 Task: Add a condition where "Hours since ticket status pending User Verification Greater than Ten" in new tickets in your groups.
Action: Mouse moved to (125, 504)
Screenshot: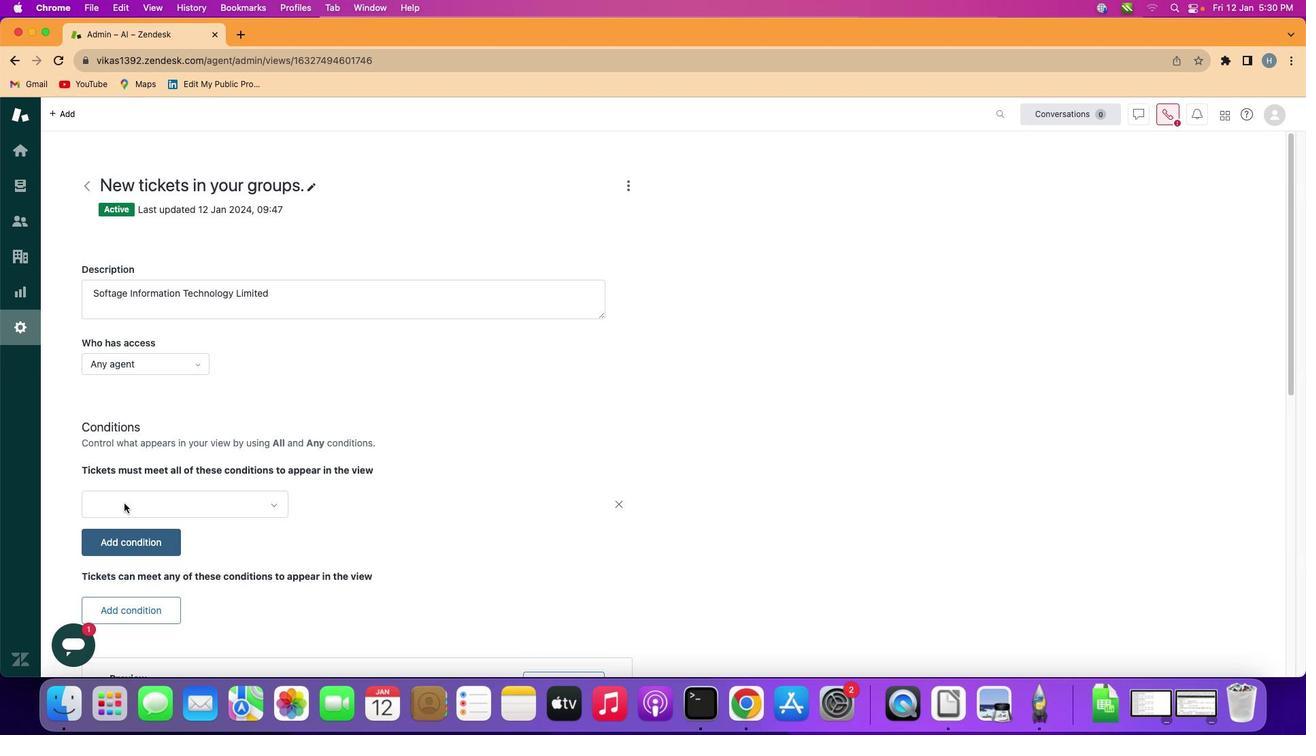 
Action: Mouse pressed left at (125, 504)
Screenshot: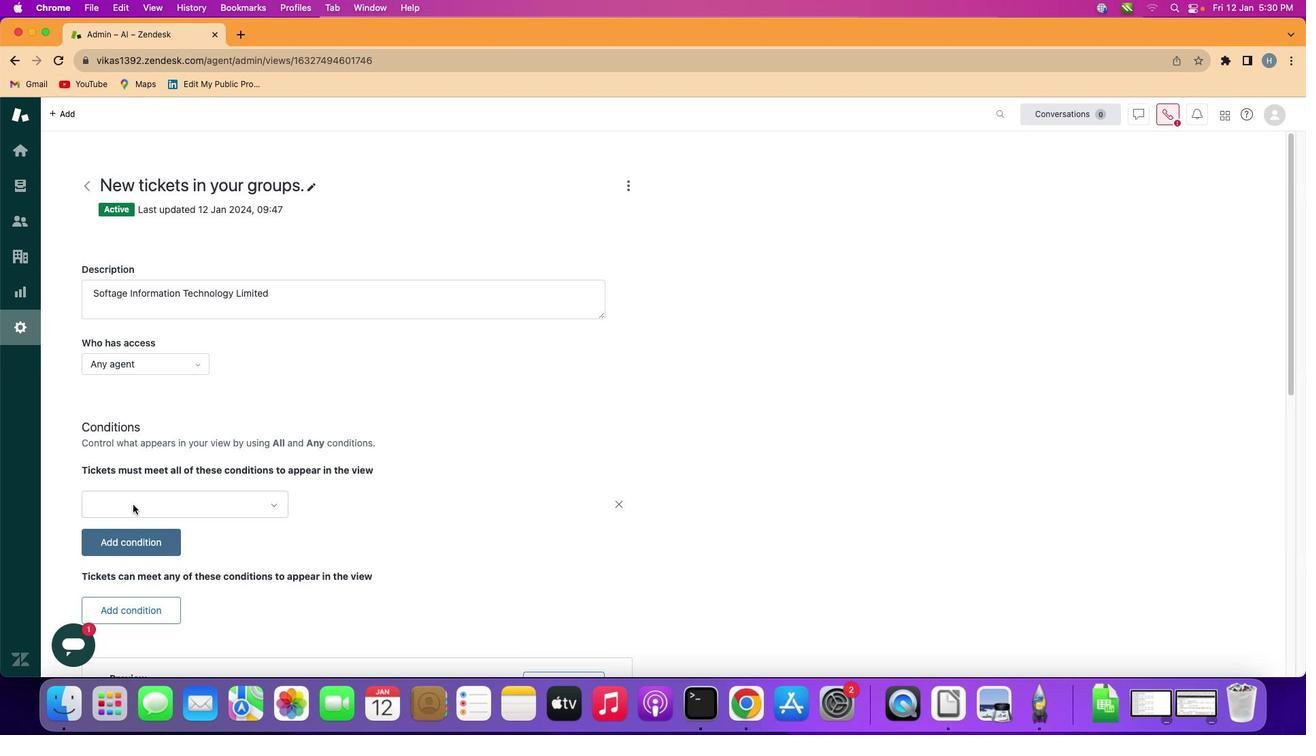 
Action: Mouse moved to (187, 502)
Screenshot: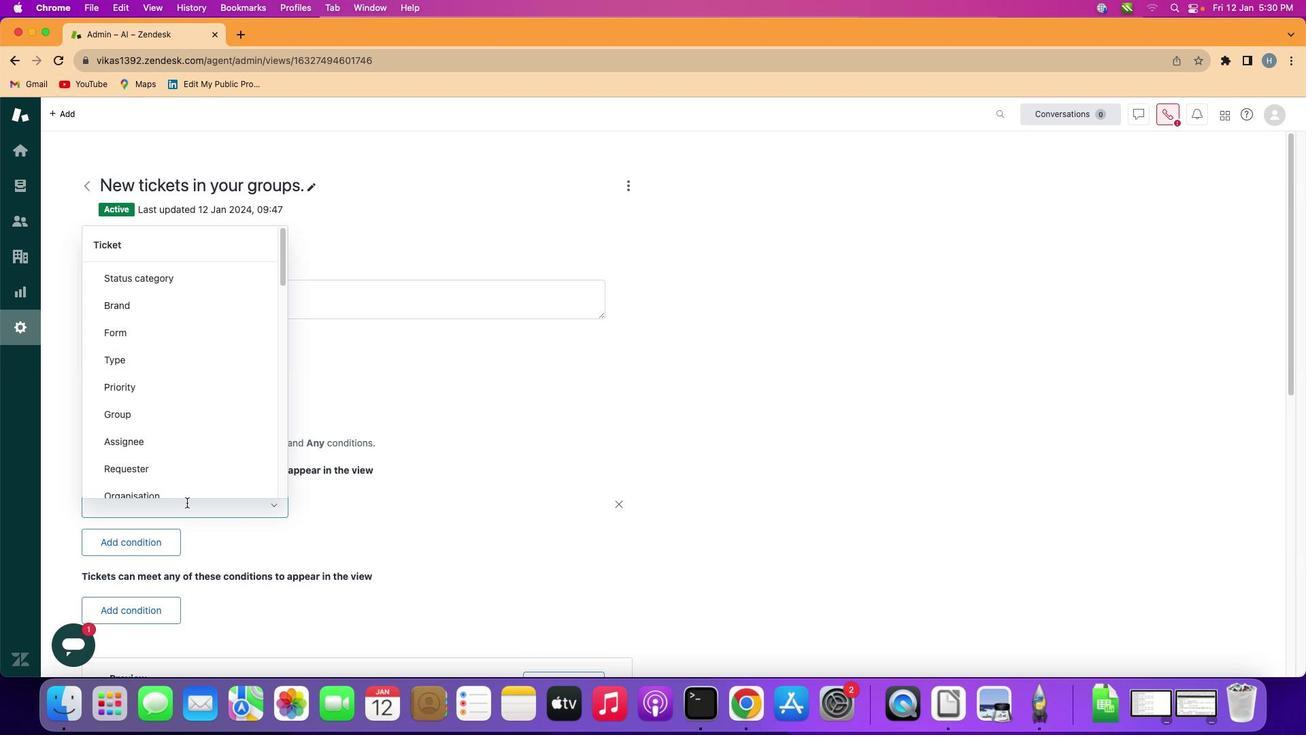 
Action: Mouse pressed left at (187, 502)
Screenshot: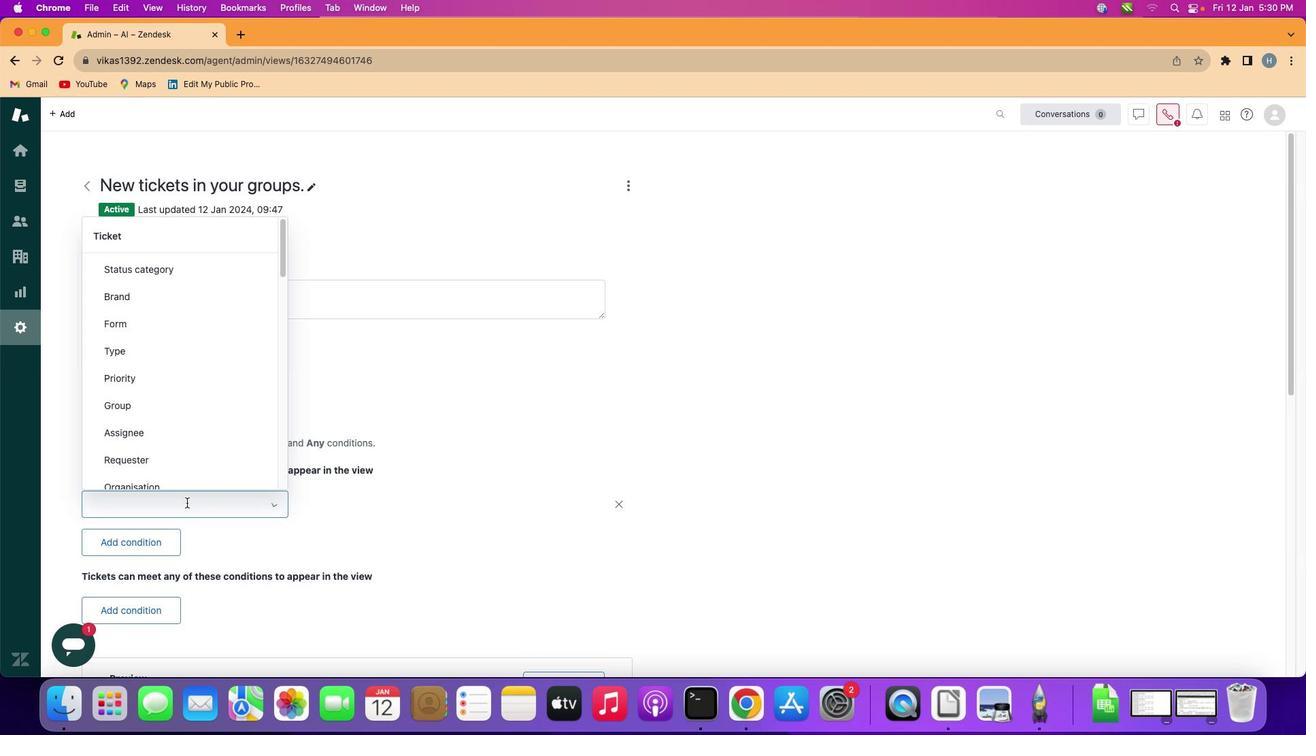 
Action: Mouse moved to (201, 367)
Screenshot: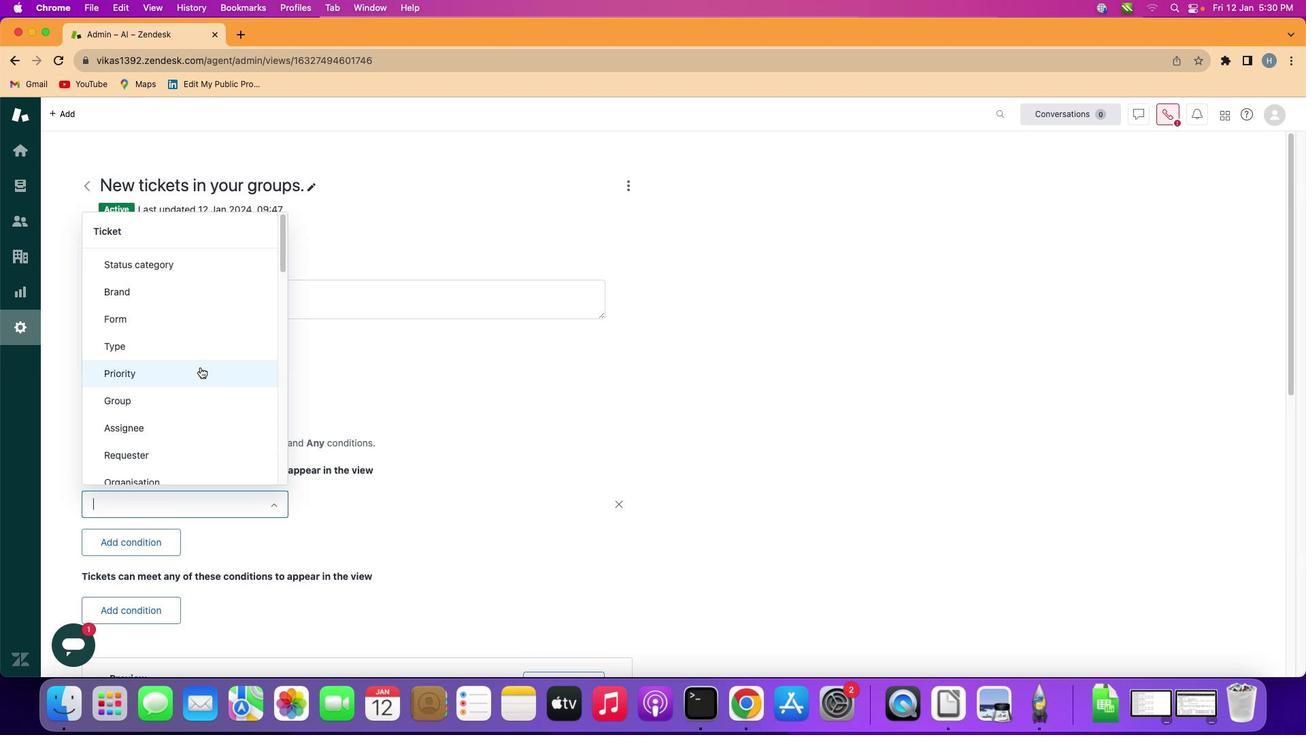 
Action: Mouse scrolled (201, 367) with delta (0, 0)
Screenshot: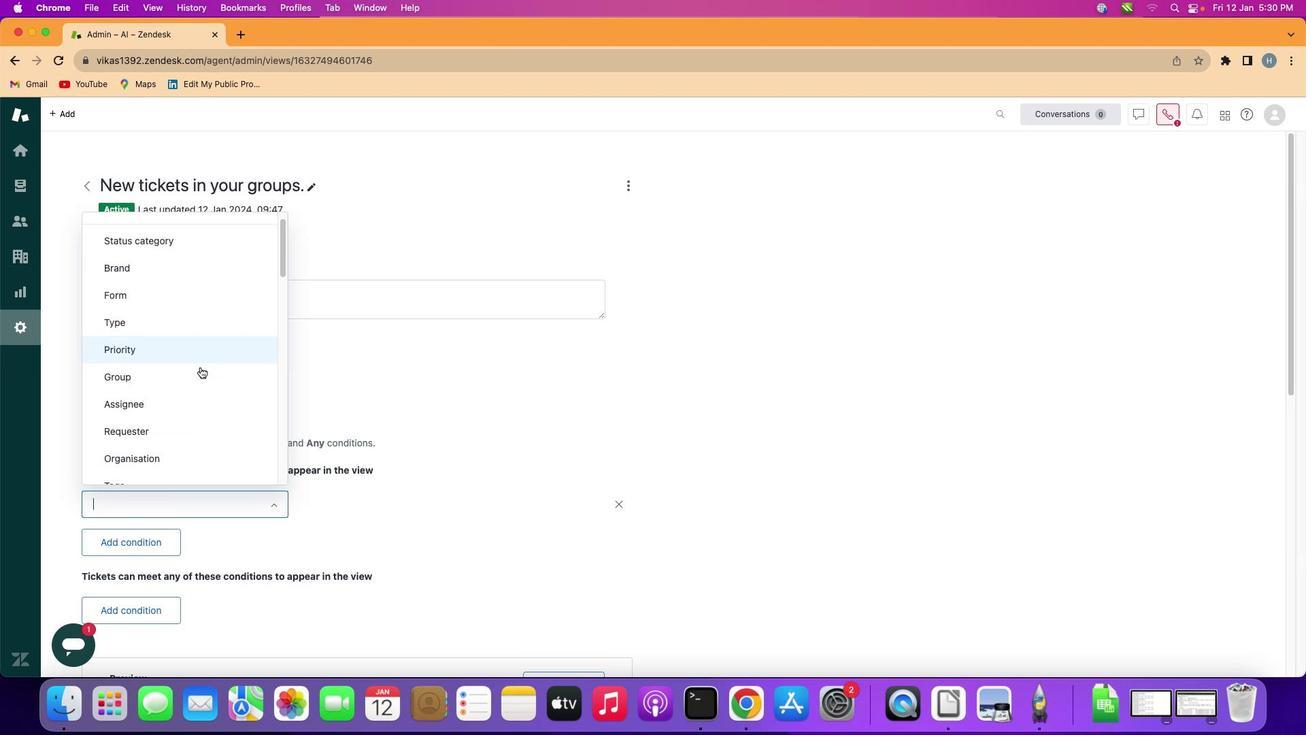 
Action: Mouse scrolled (201, 367) with delta (0, 0)
Screenshot: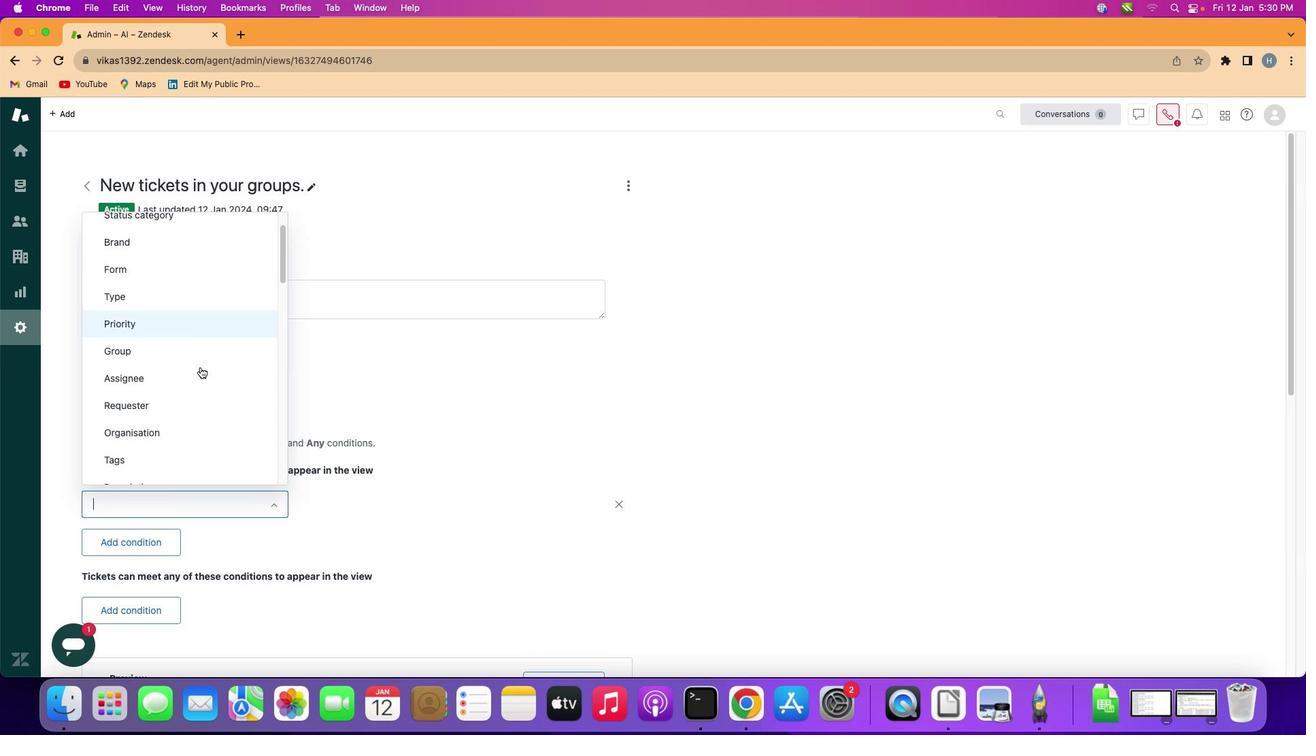
Action: Mouse scrolled (201, 367) with delta (0, 0)
Screenshot: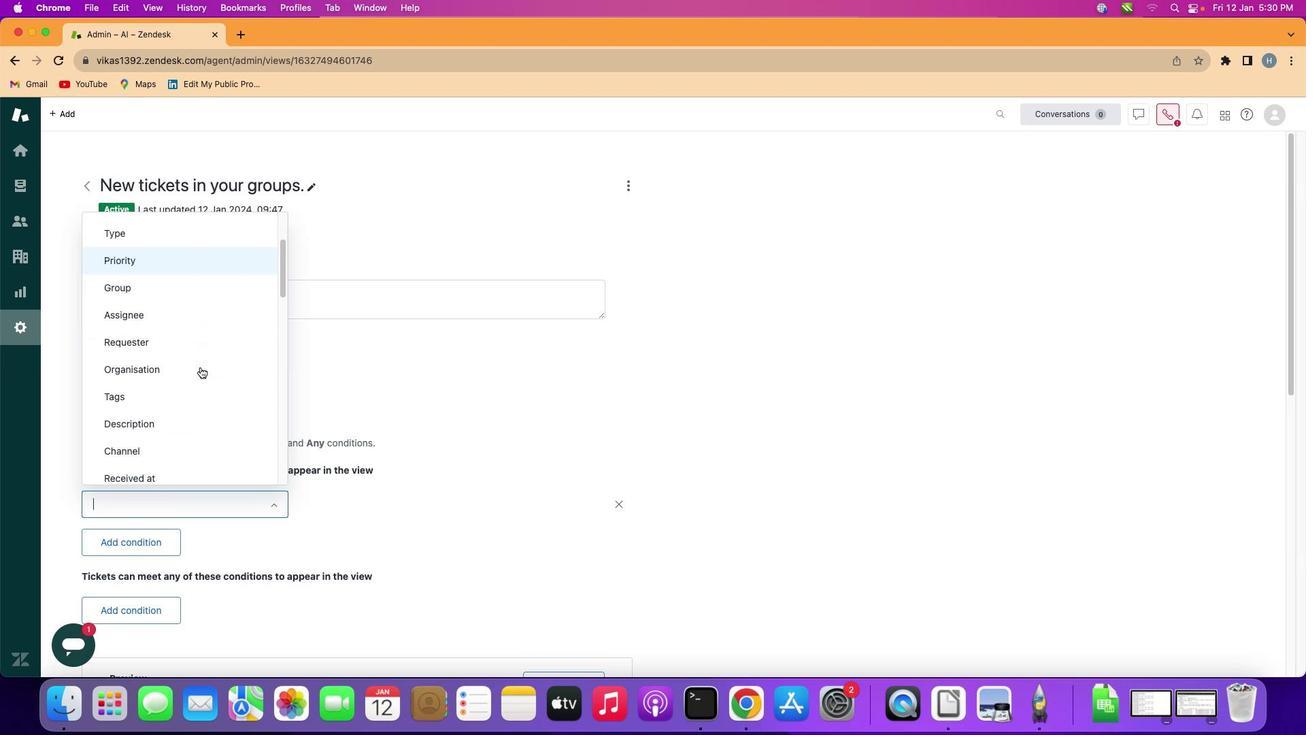 
Action: Mouse scrolled (201, 367) with delta (0, 0)
Screenshot: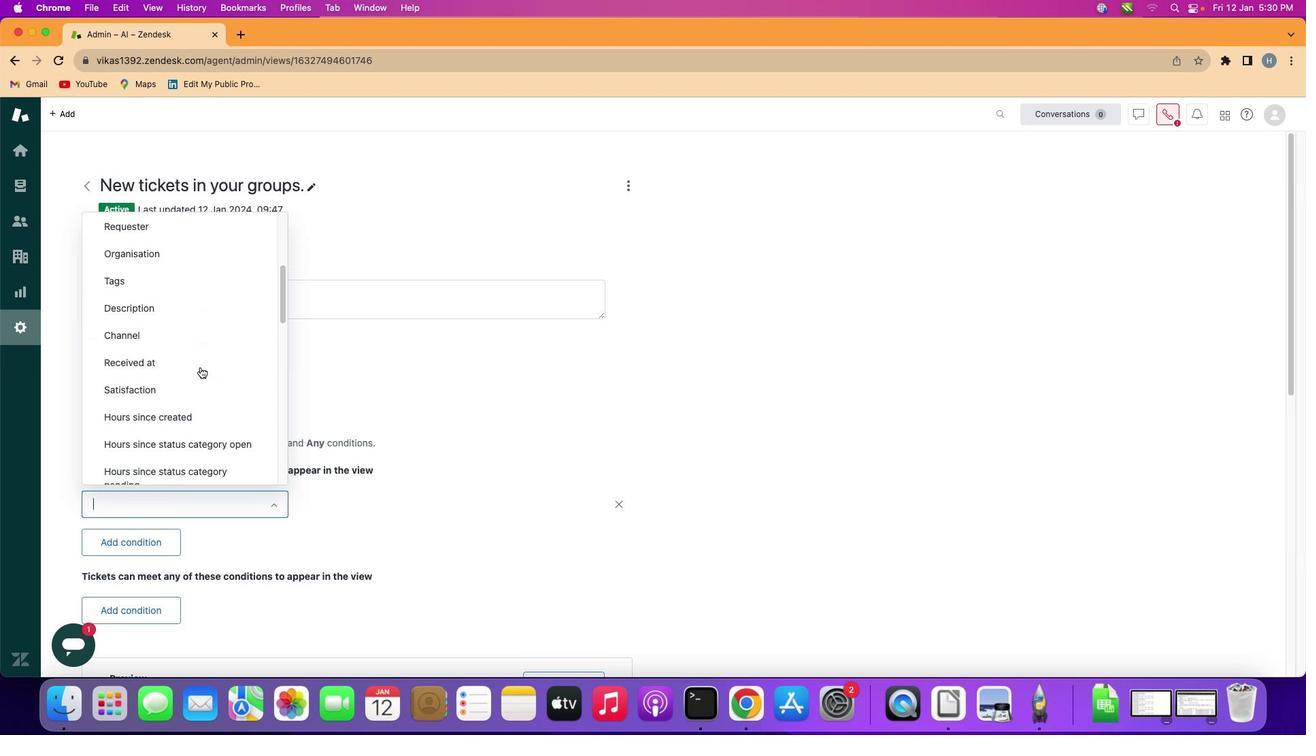 
Action: Mouse scrolled (201, 367) with delta (0, 0)
Screenshot: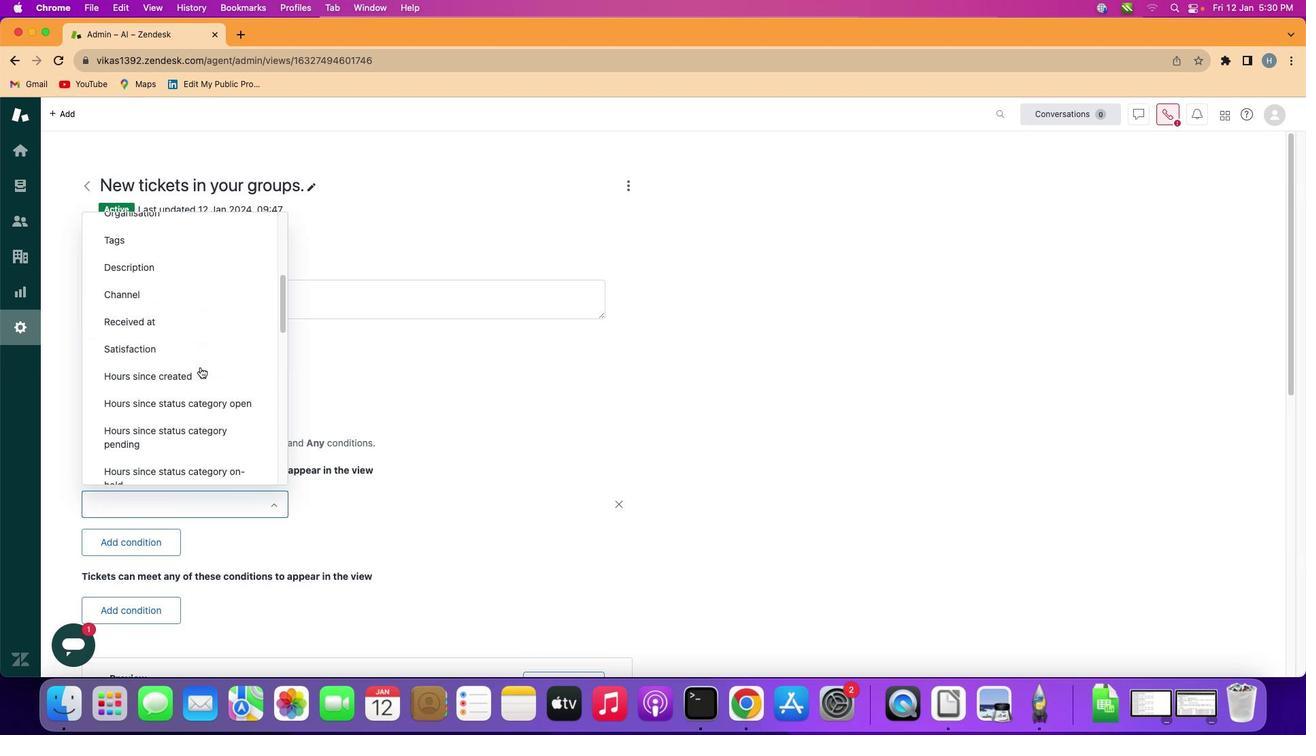 
Action: Mouse scrolled (201, 367) with delta (0, 0)
Screenshot: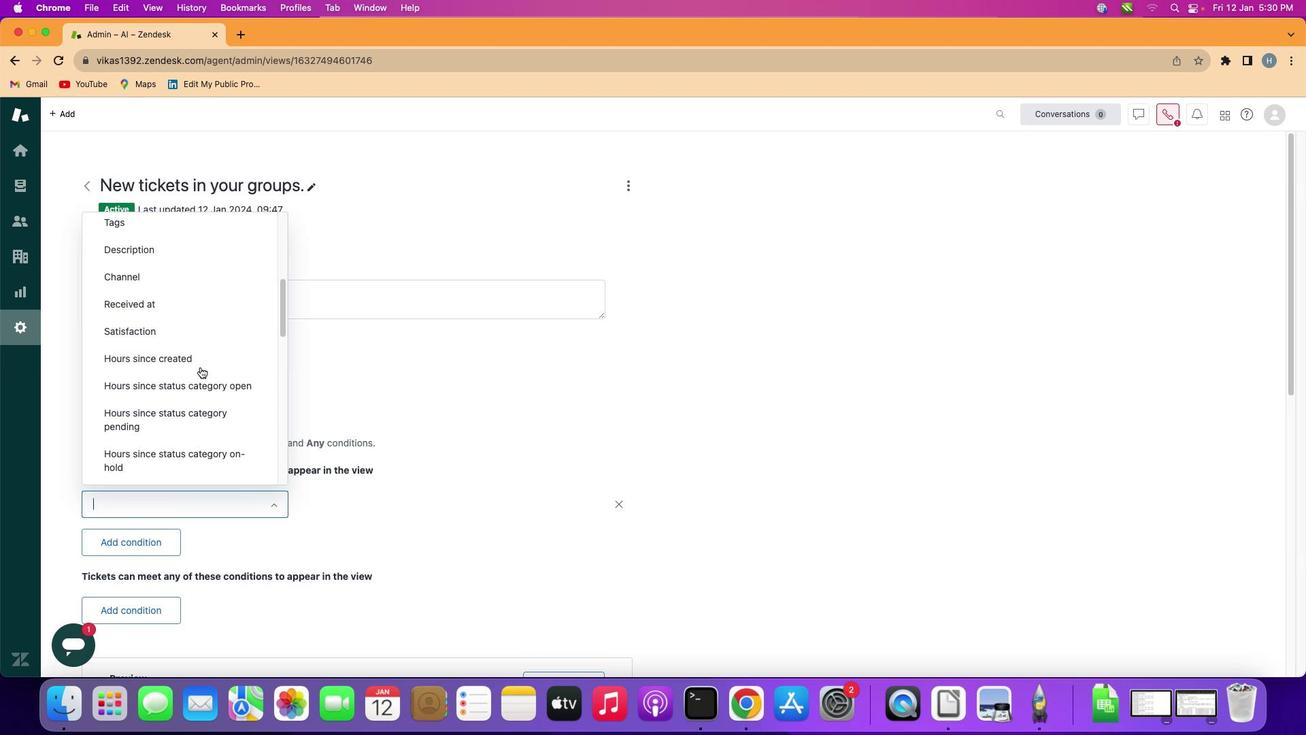 
Action: Mouse scrolled (201, 367) with delta (0, 0)
Screenshot: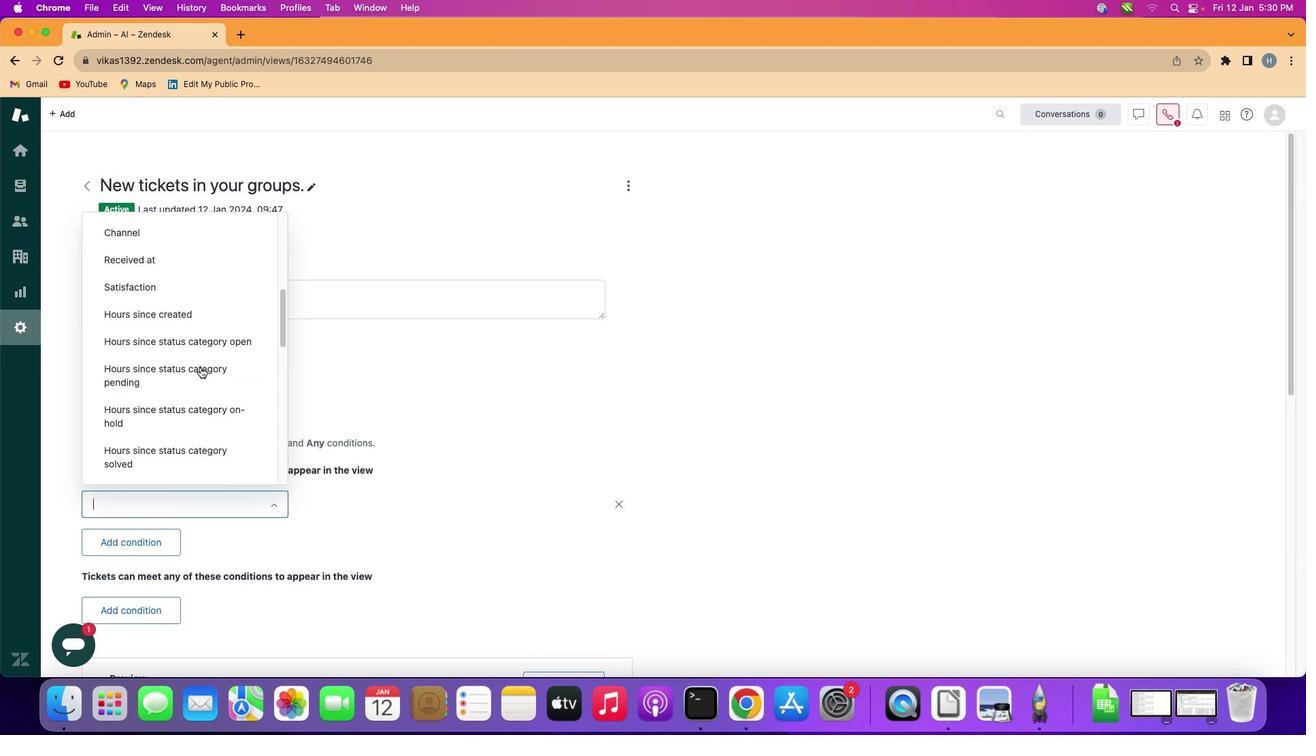 
Action: Mouse scrolled (201, 367) with delta (0, 0)
Screenshot: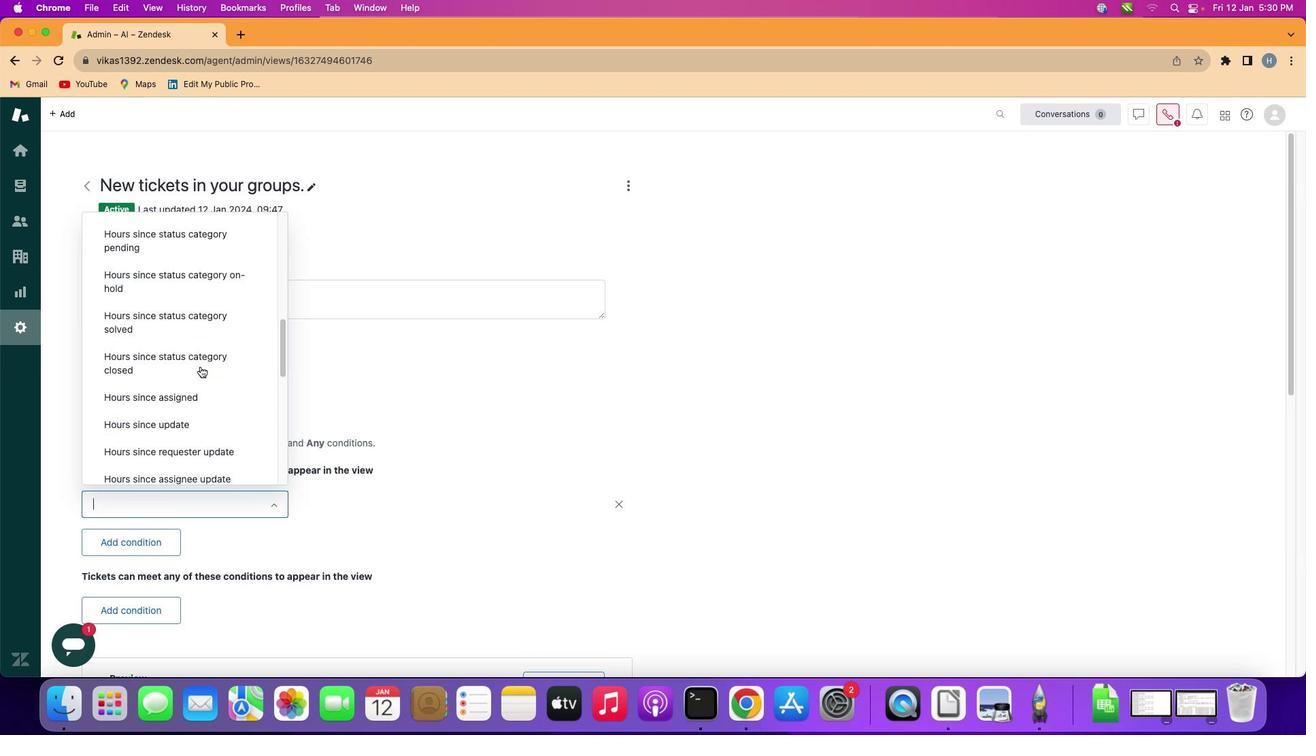 
Action: Mouse scrolled (201, 367) with delta (0, 0)
Screenshot: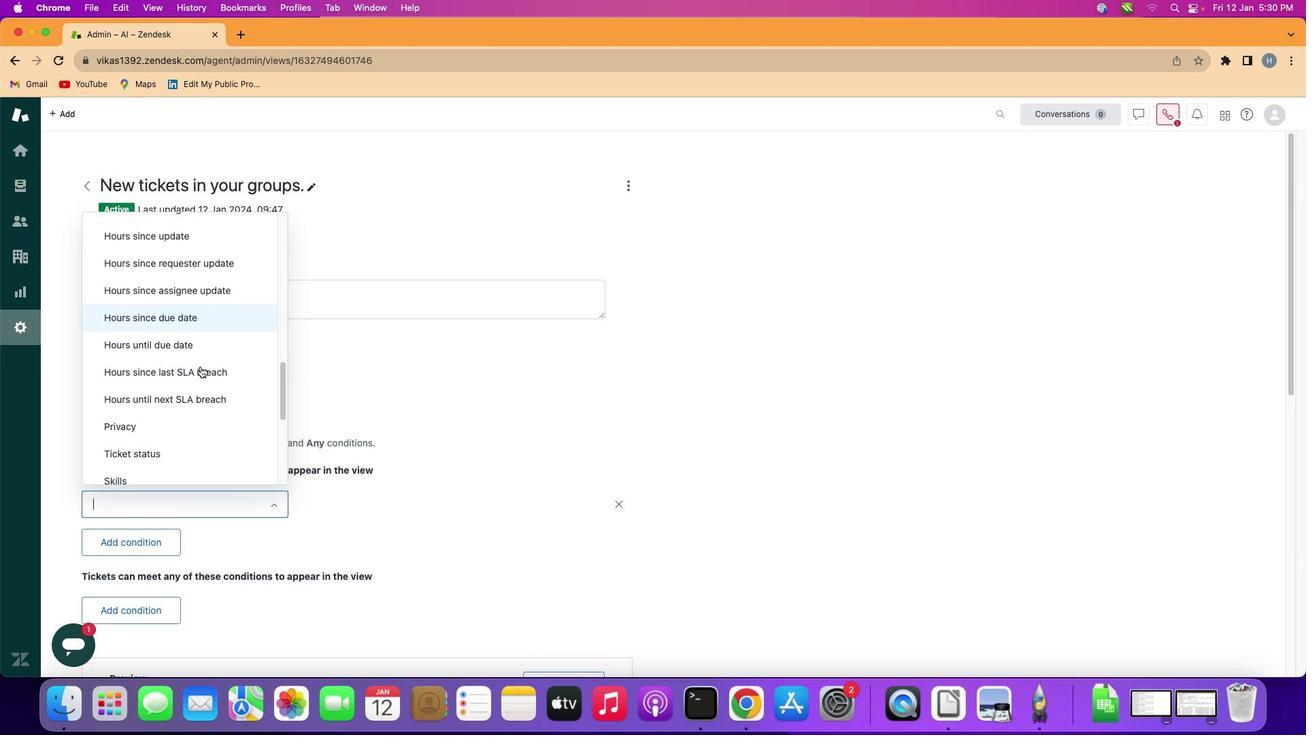 
Action: Mouse scrolled (201, 367) with delta (0, -1)
Screenshot: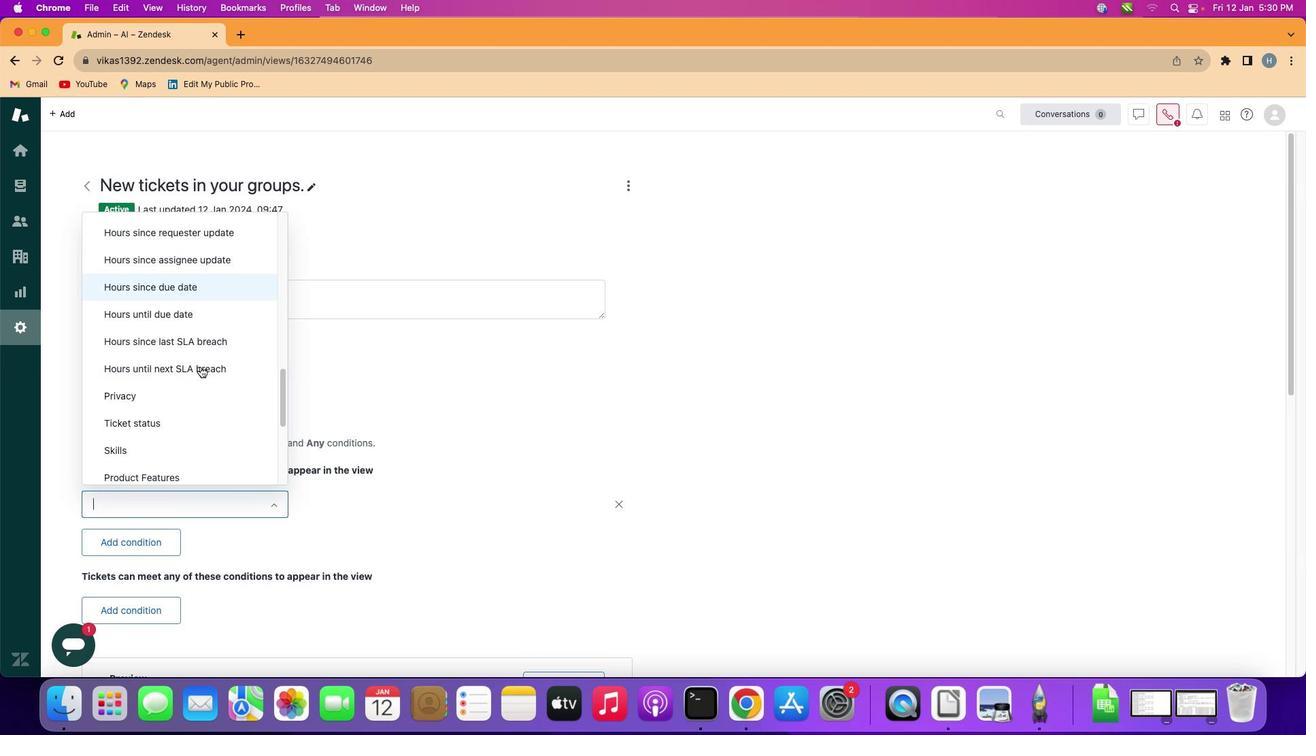 
Action: Mouse scrolled (201, 367) with delta (0, -2)
Screenshot: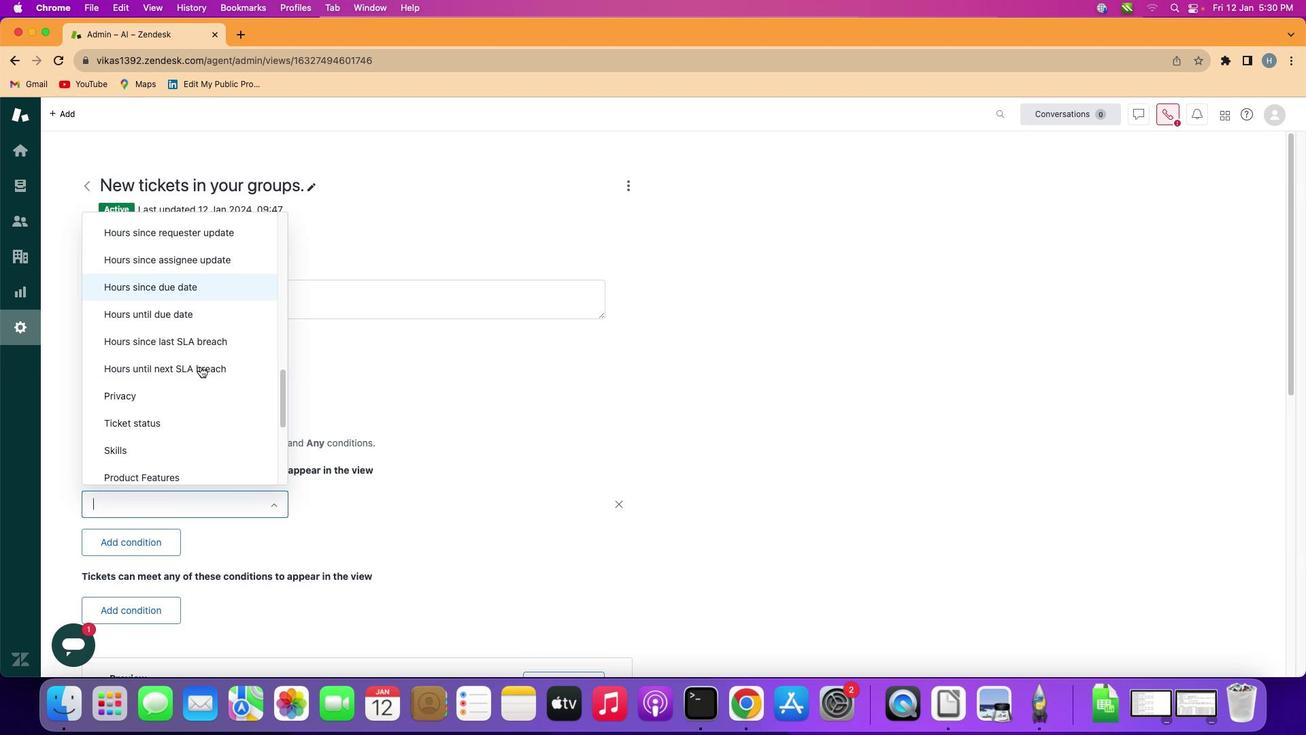 
Action: Mouse moved to (201, 366)
Screenshot: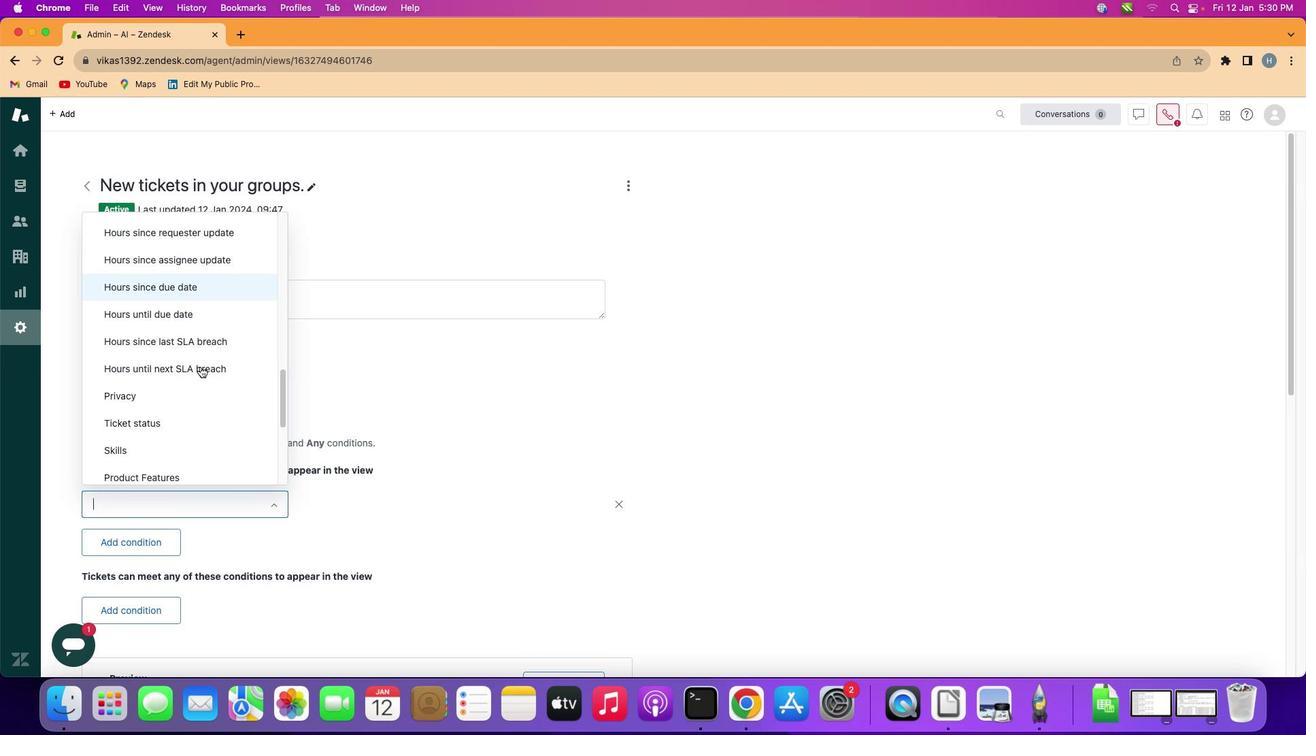 
Action: Mouse scrolled (201, 366) with delta (0, 0)
Screenshot: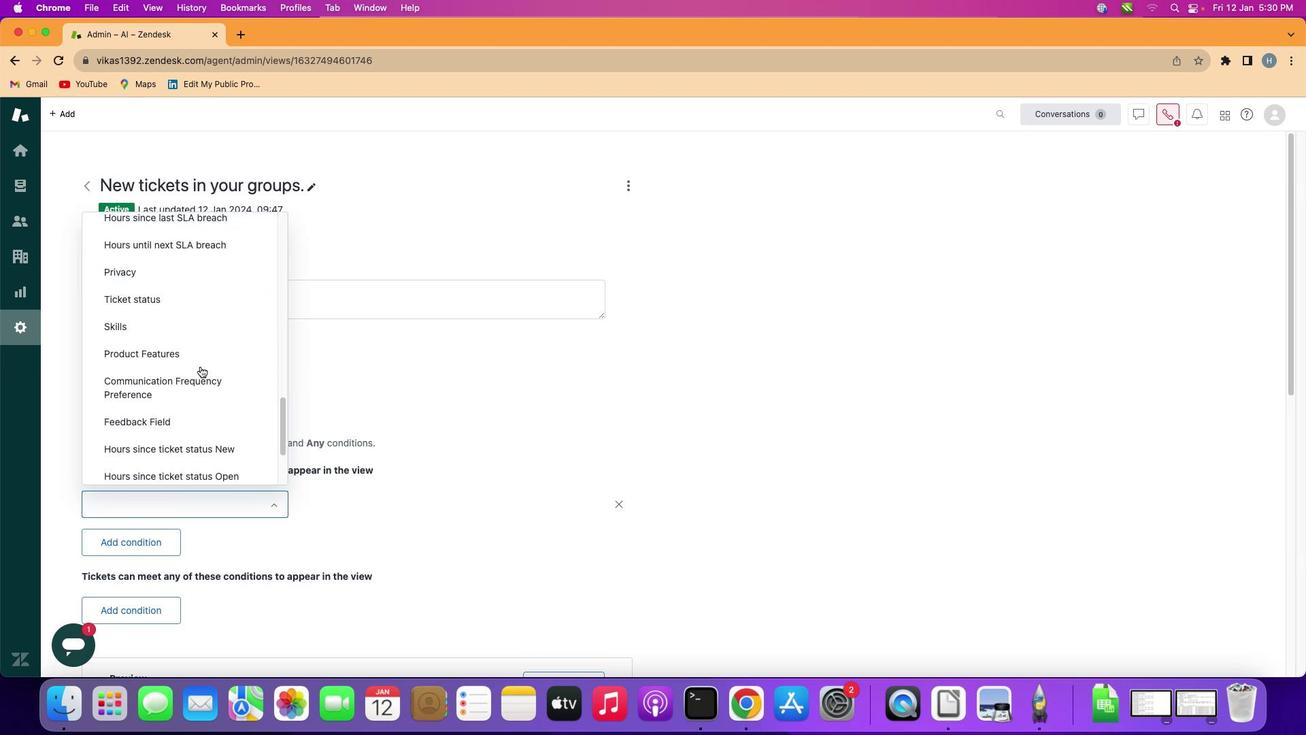
Action: Mouse scrolled (201, 366) with delta (0, 0)
Screenshot: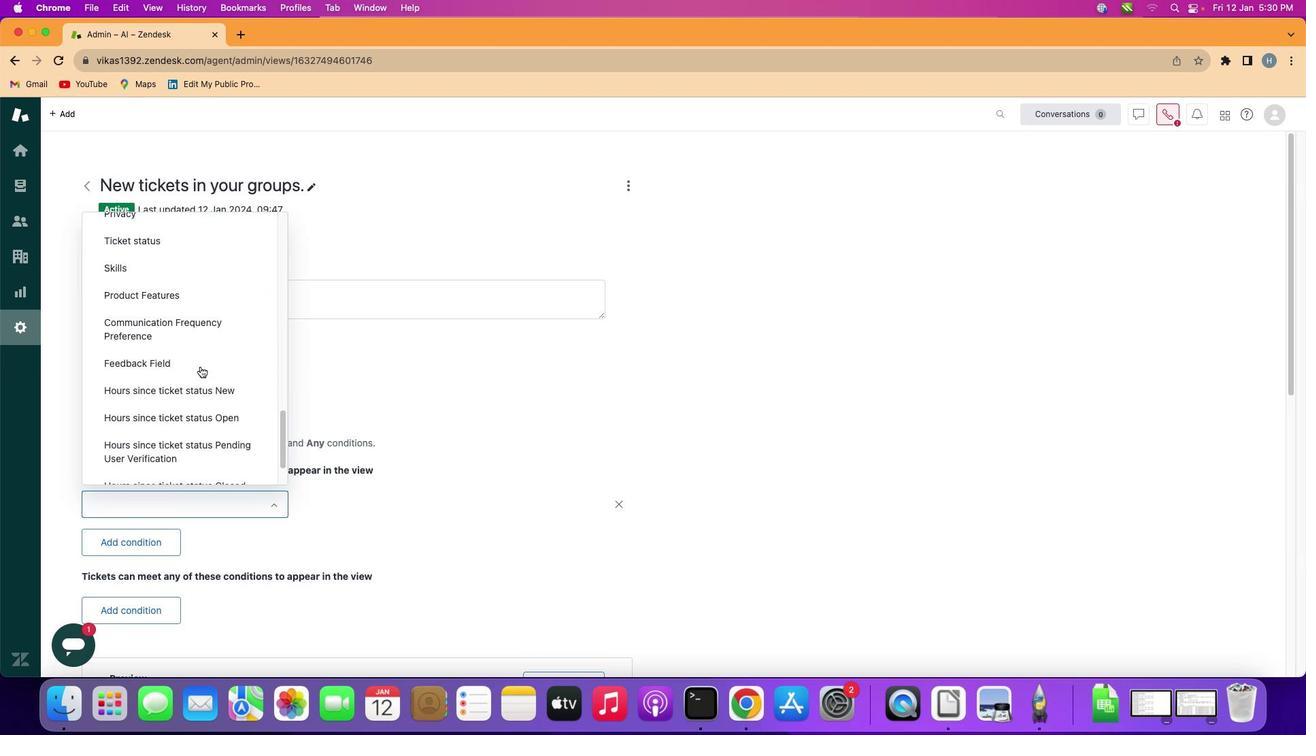 
Action: Mouse scrolled (201, 366) with delta (0, 0)
Screenshot: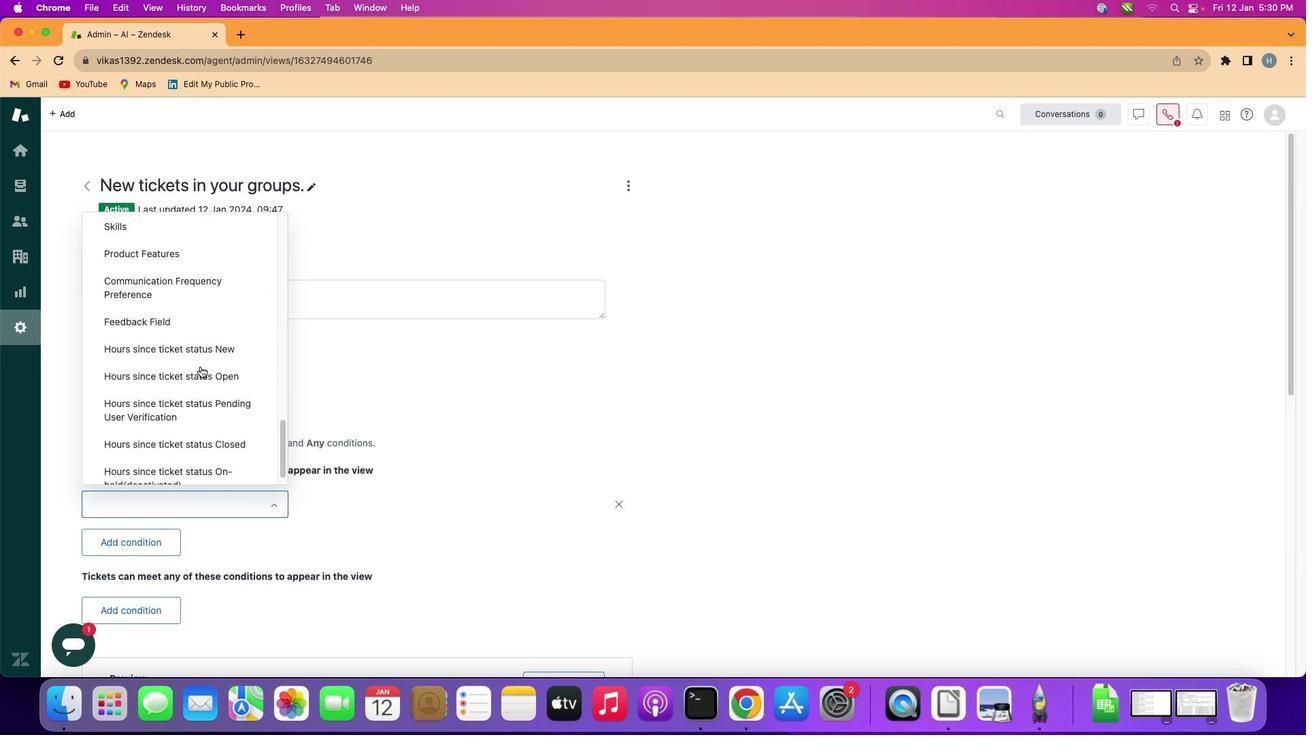 
Action: Mouse scrolled (201, 366) with delta (0, -1)
Screenshot: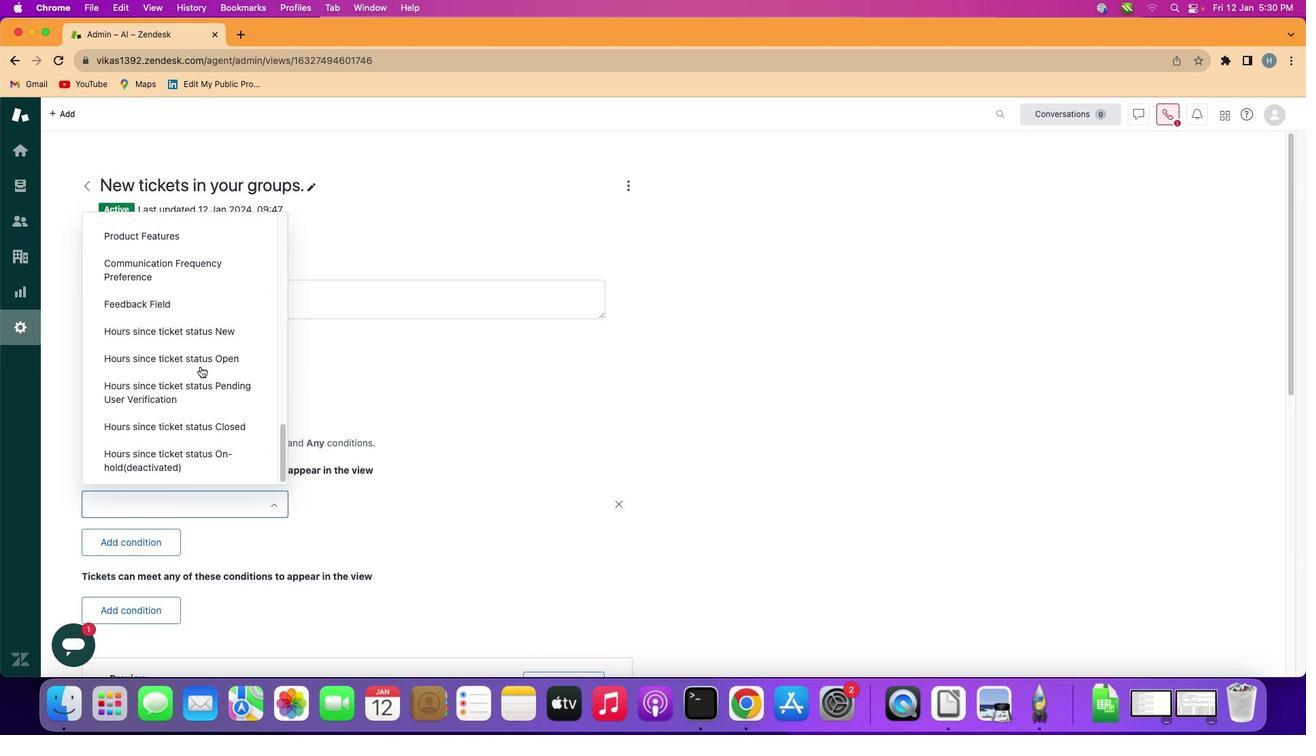 
Action: Mouse scrolled (201, 366) with delta (0, -2)
Screenshot: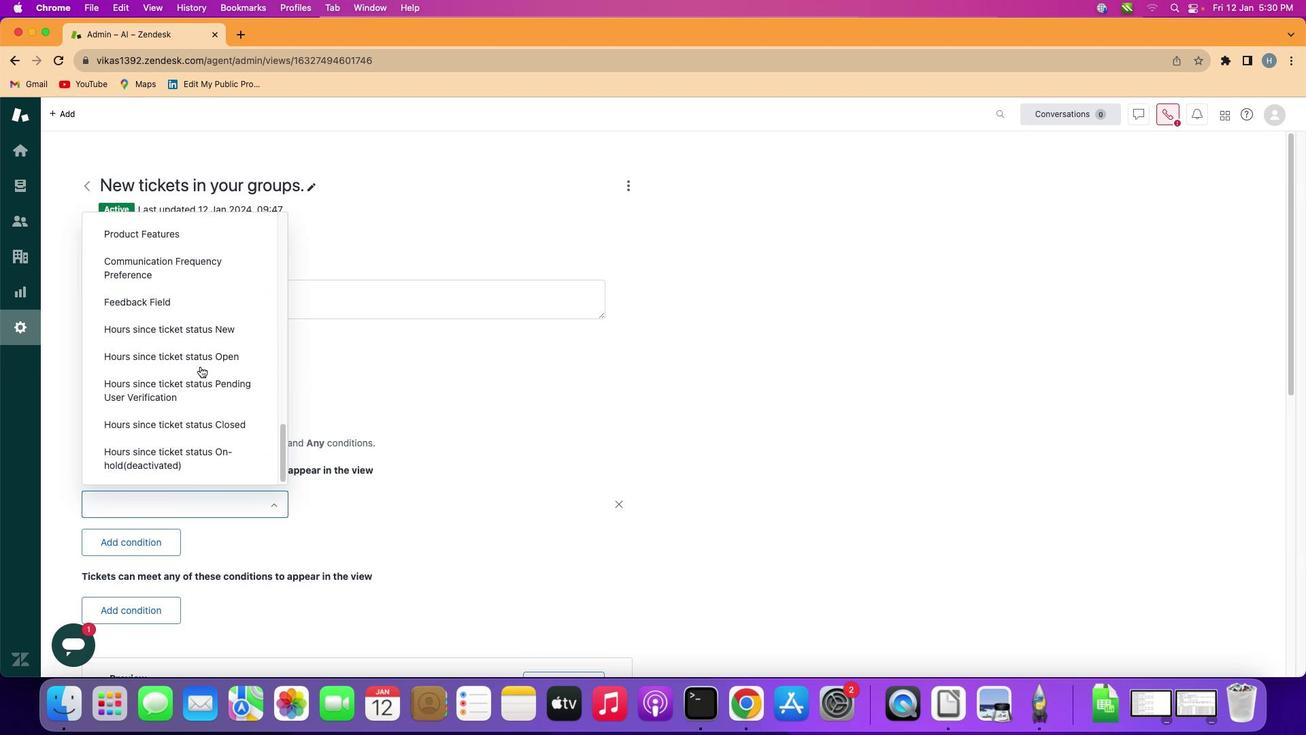 
Action: Mouse scrolled (201, 366) with delta (0, -2)
Screenshot: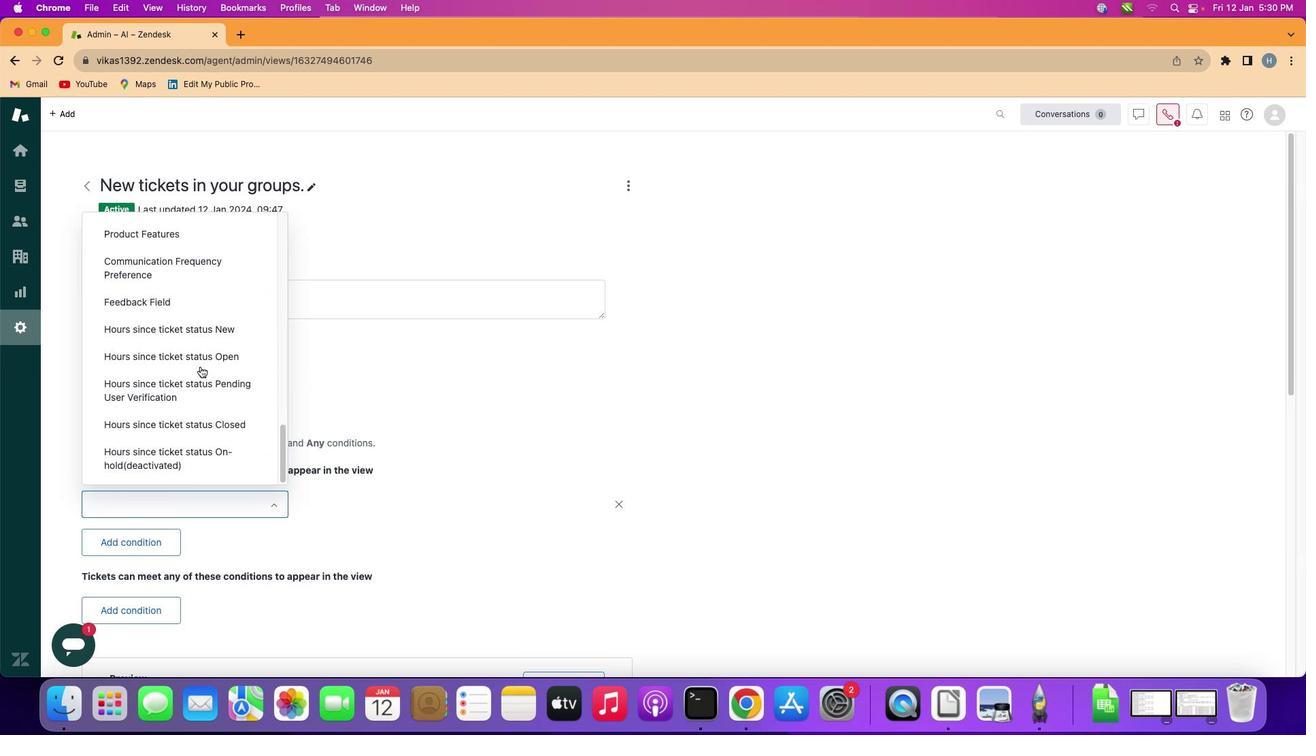 
Action: Mouse scrolled (201, 366) with delta (0, 0)
Screenshot: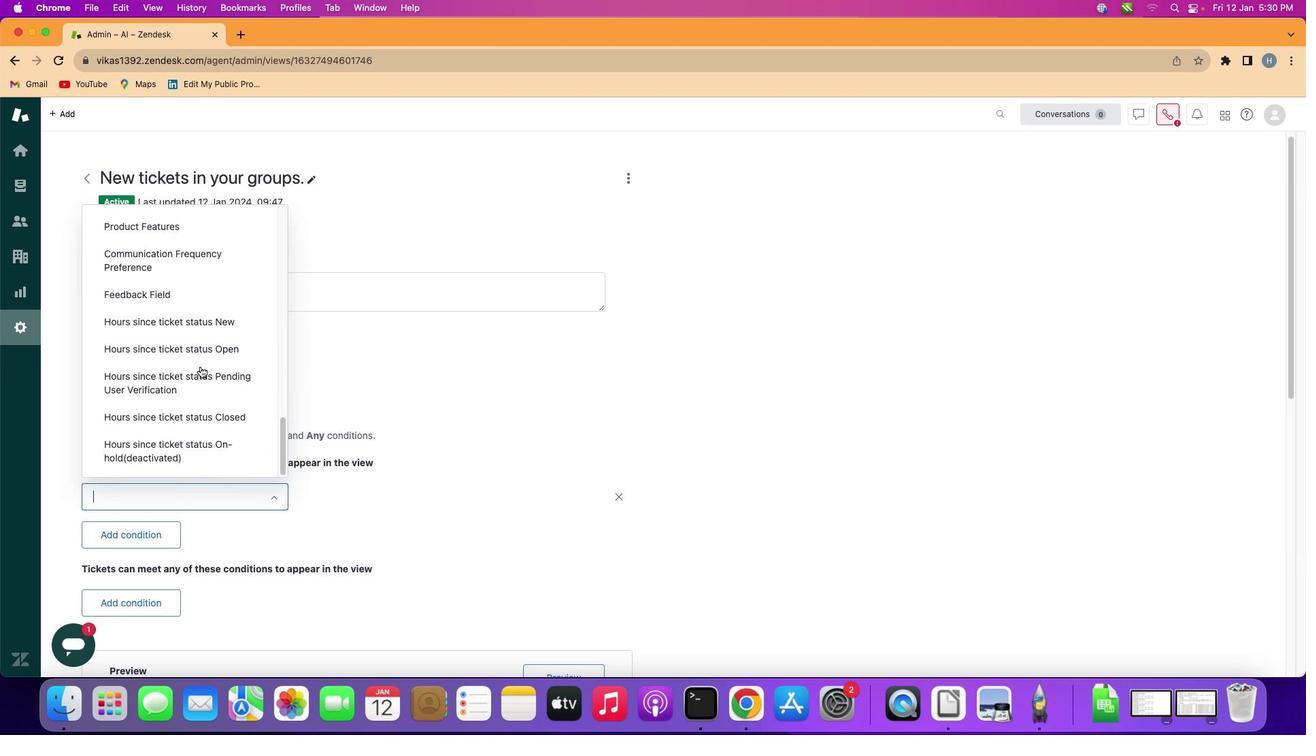 
Action: Mouse scrolled (201, 366) with delta (0, 0)
Screenshot: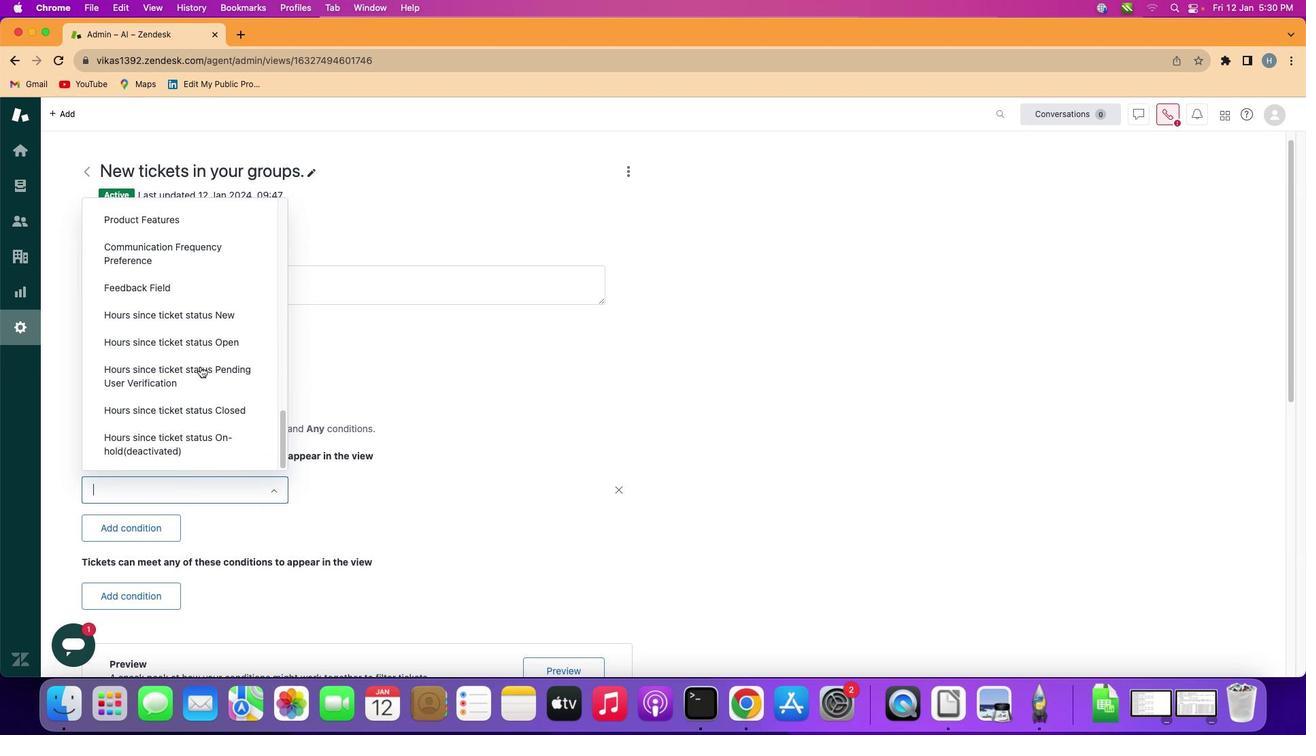 
Action: Mouse moved to (204, 369)
Screenshot: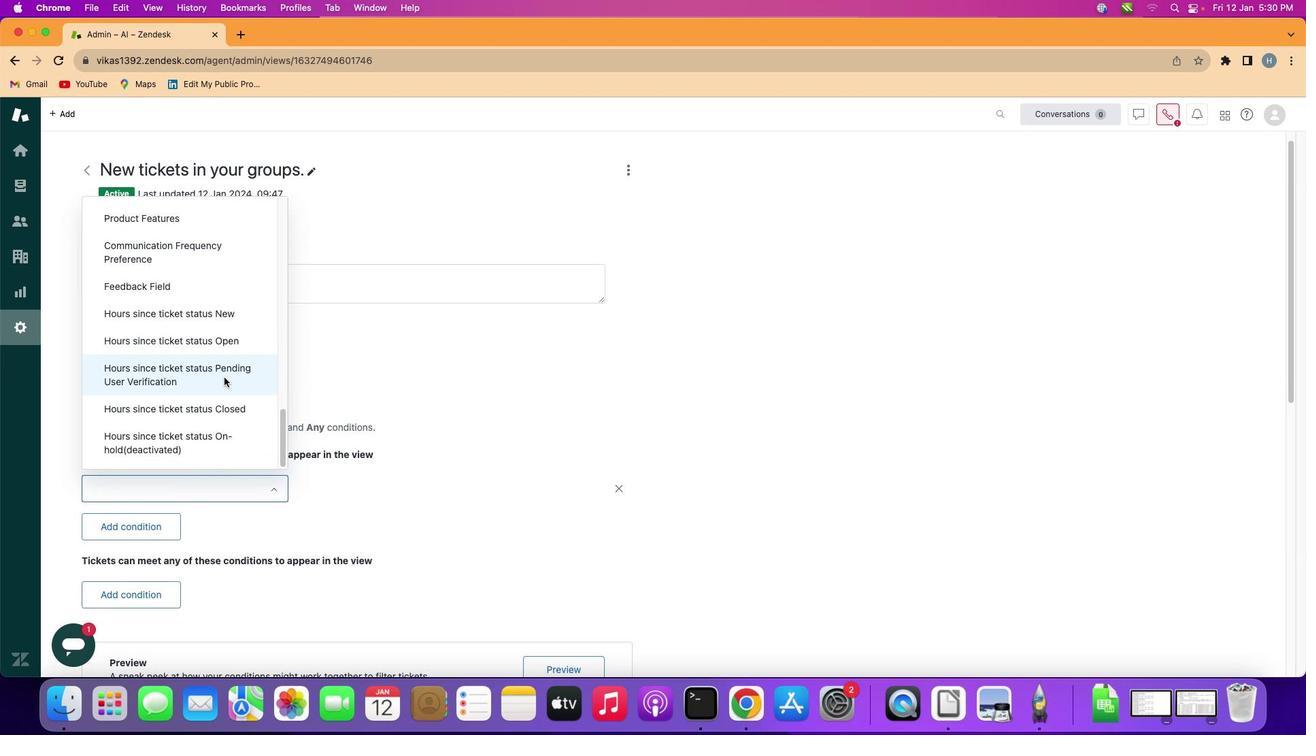 
Action: Mouse pressed left at (204, 369)
Screenshot: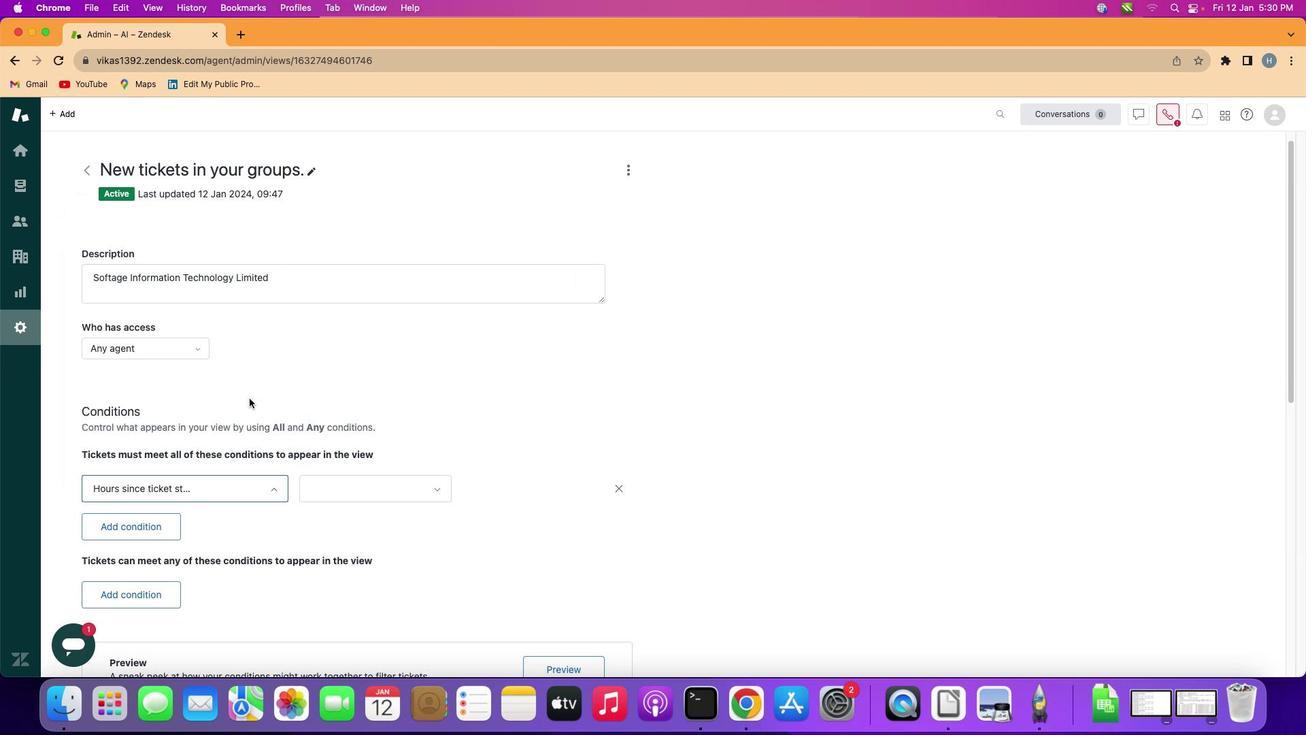
Action: Mouse moved to (401, 492)
Screenshot: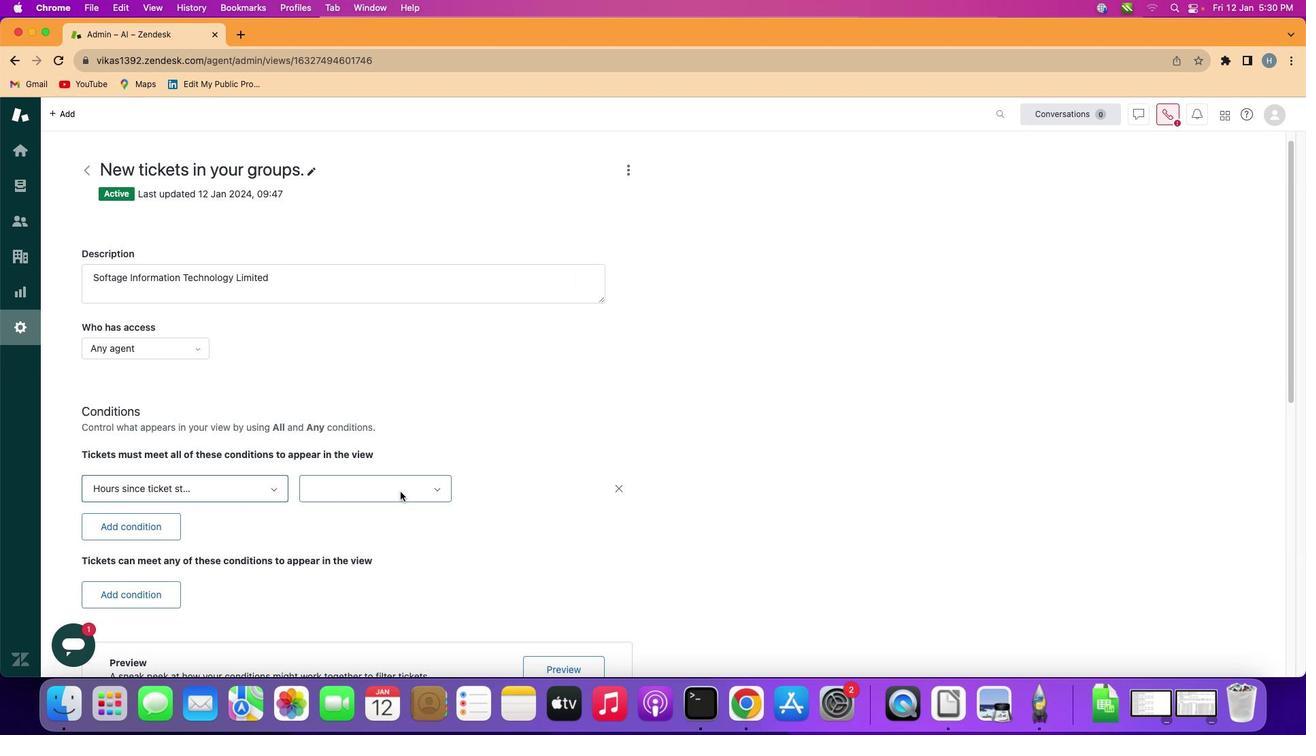 
Action: Mouse pressed left at (401, 492)
Screenshot: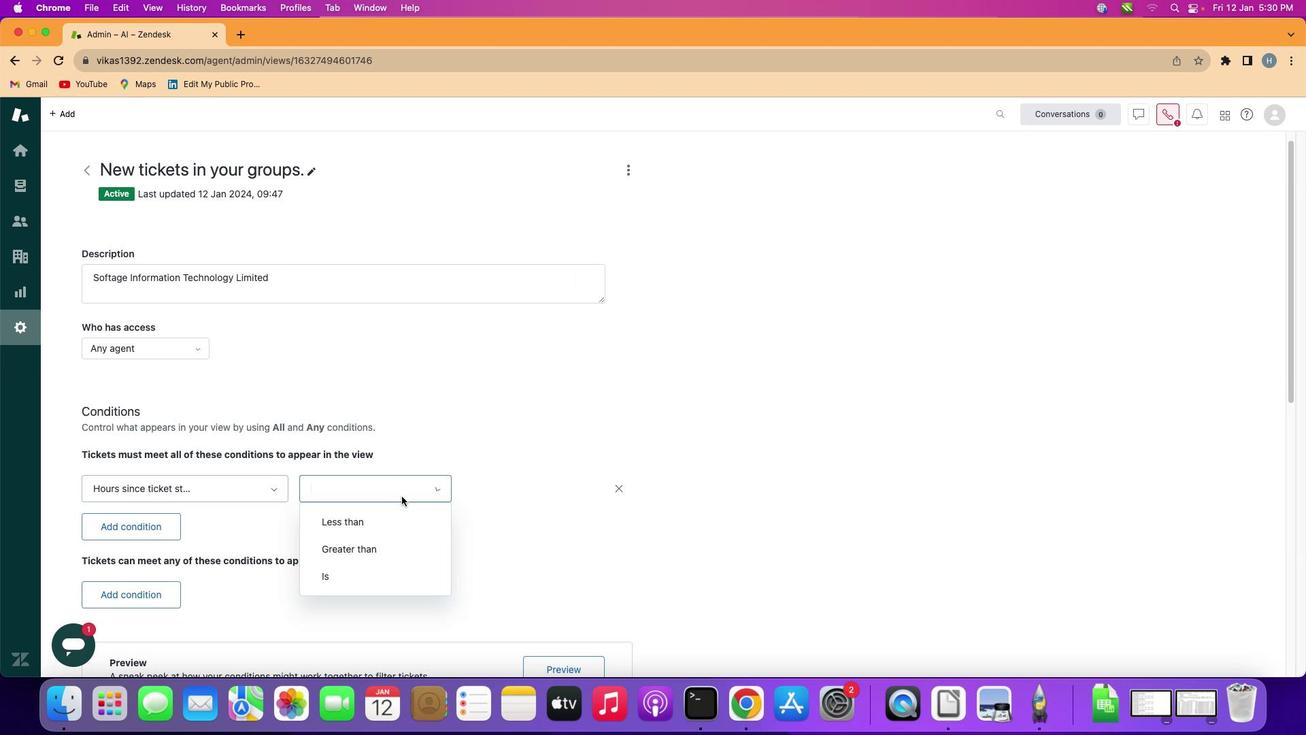 
Action: Mouse moved to (385, 547)
Screenshot: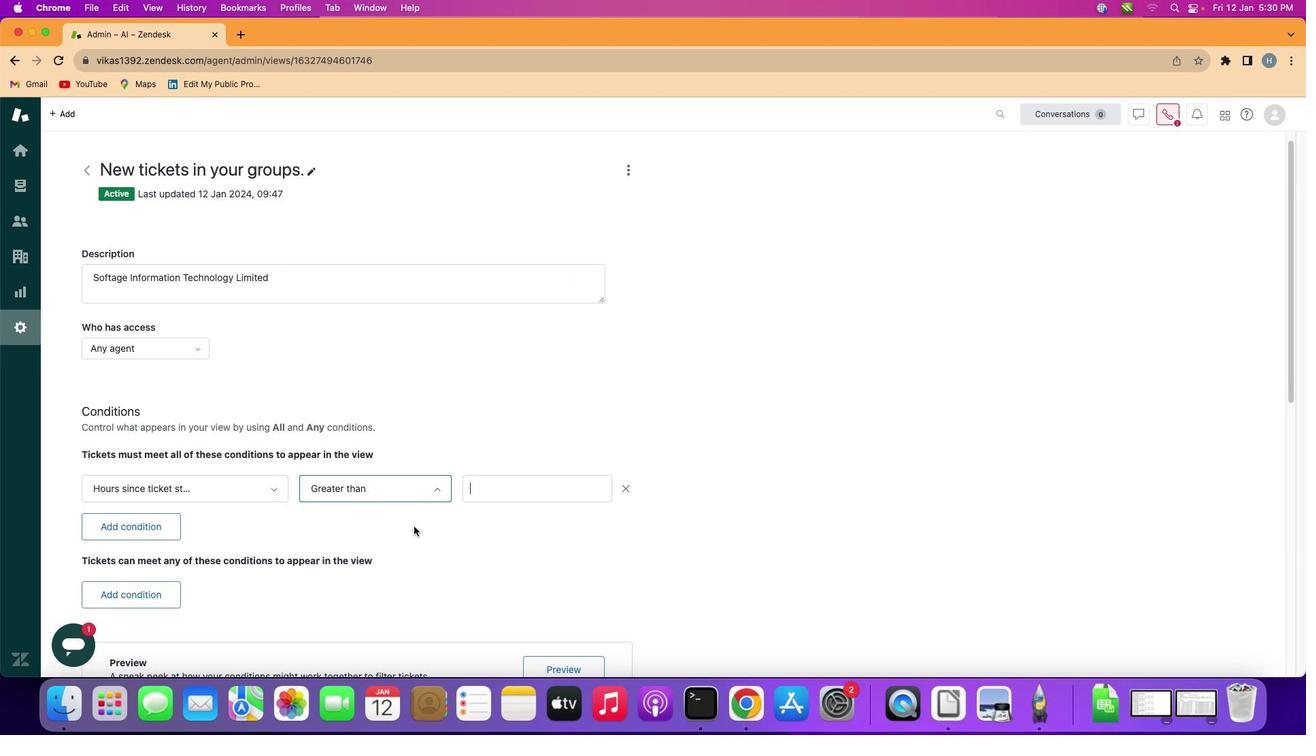 
Action: Mouse pressed left at (385, 547)
Screenshot: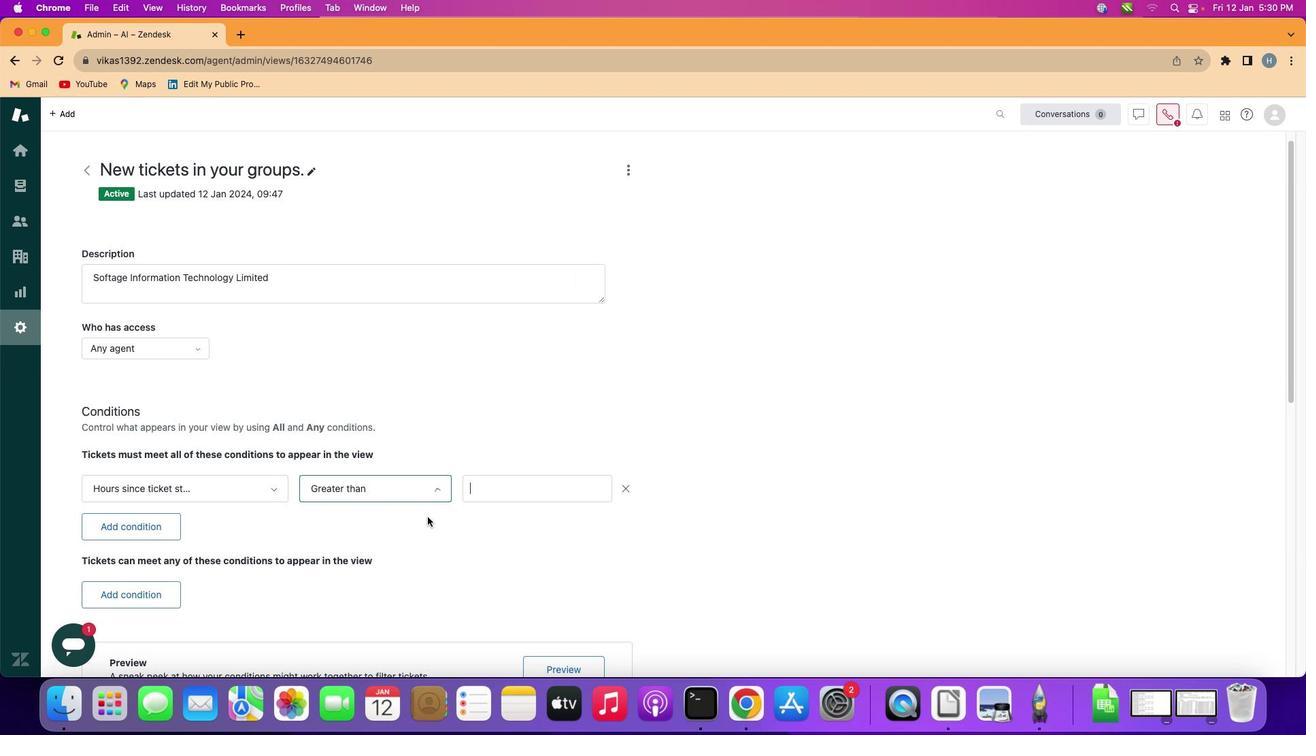 
Action: Mouse moved to (510, 487)
Screenshot: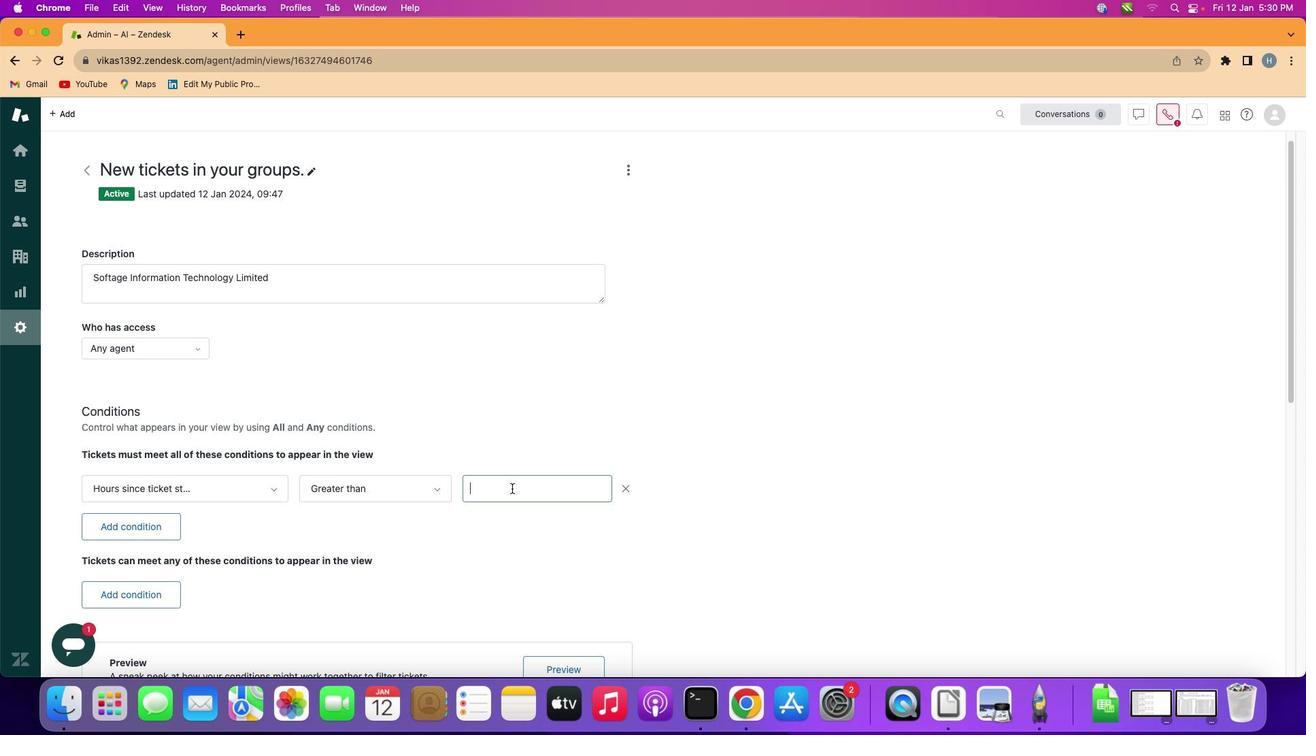 
Action: Mouse pressed left at (510, 487)
Screenshot: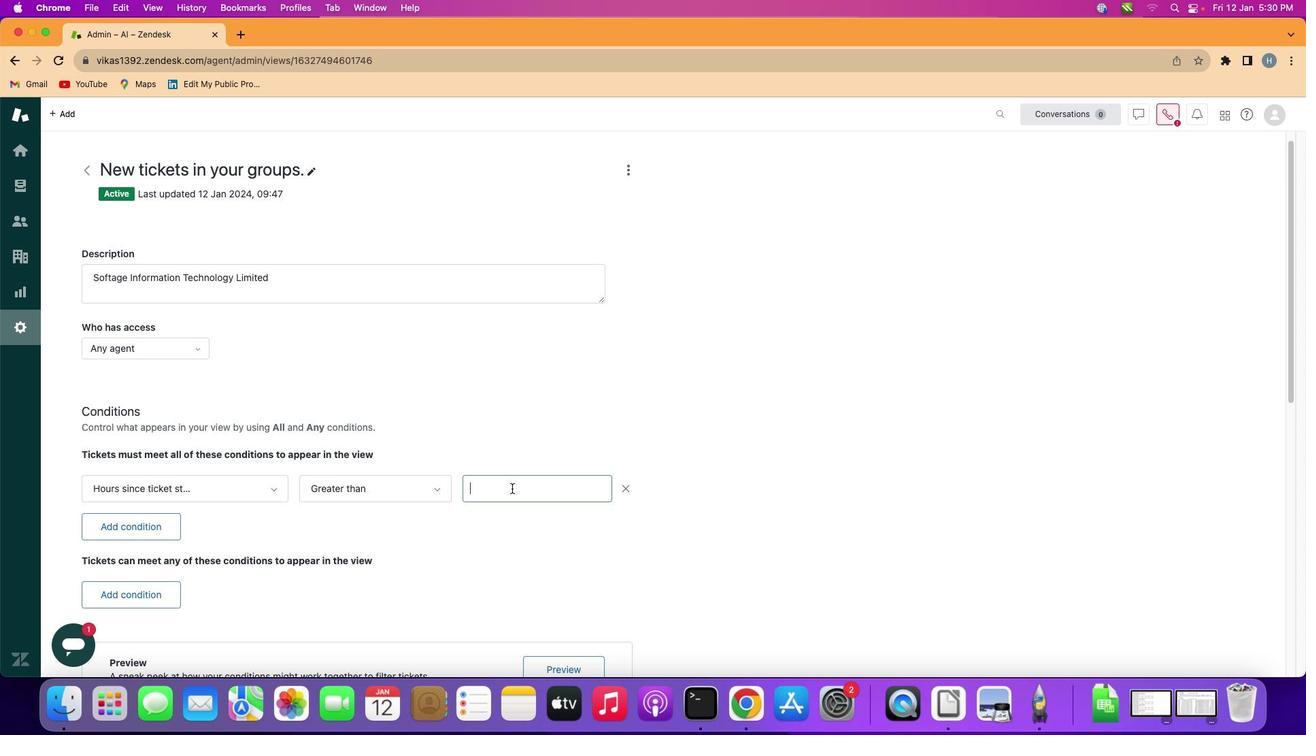 
Action: Mouse moved to (512, 489)
Screenshot: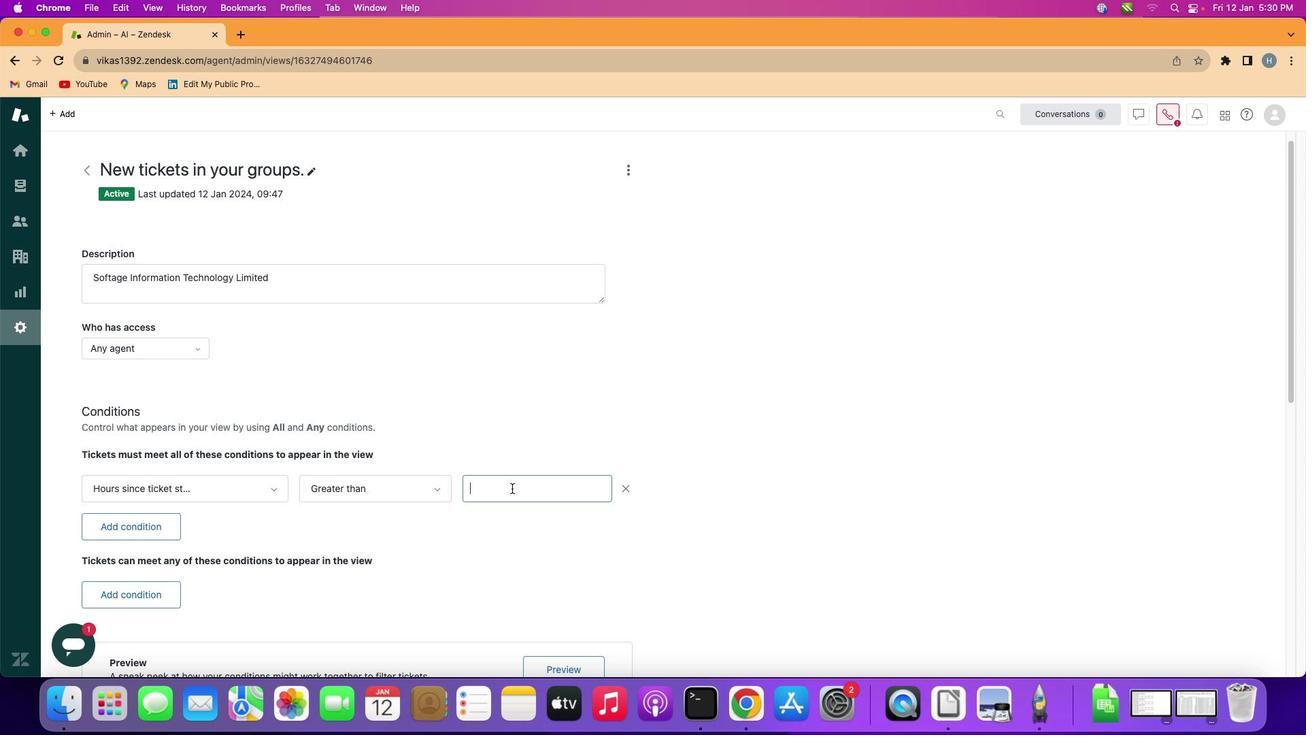 
Action: Key pressed Key.shift'T''e''n'
Screenshot: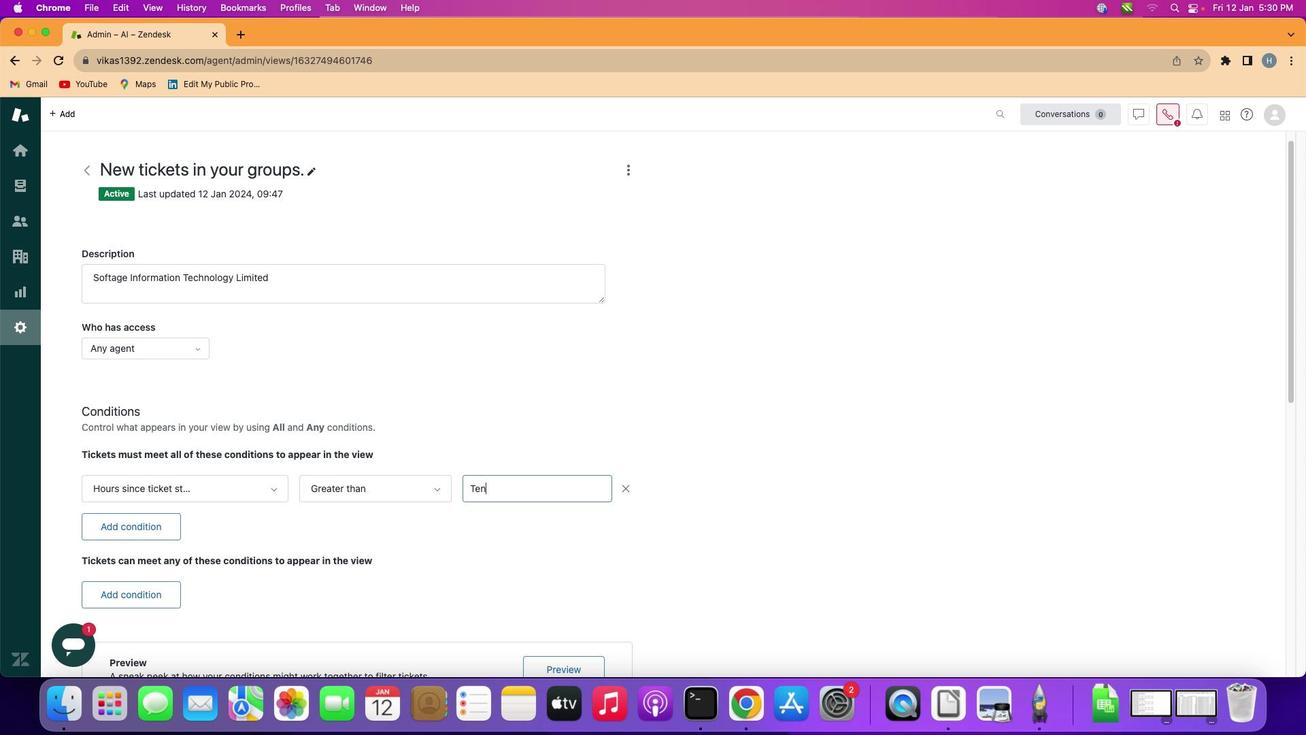 
Action: Mouse moved to (526, 534)
Screenshot: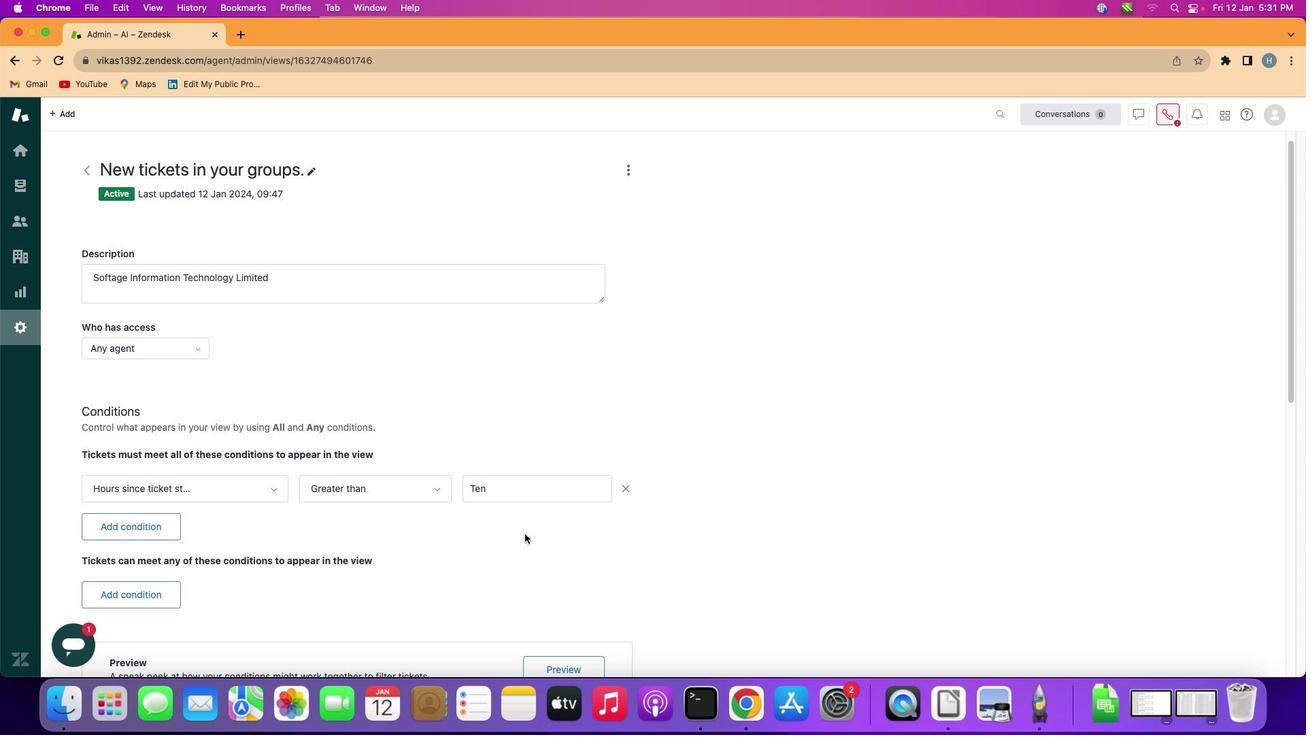 
